 Task: Search one way flight ticket for 3 adults, 3 children in business from Norfolk: Norfolk International Airport to Laramie: Laramie Regional Airport on 8-3-2023. Number of bags: 1 checked bag. Price is upto 94000. Outbound departure time preference is 11:15.
Action: Mouse moved to (356, 138)
Screenshot: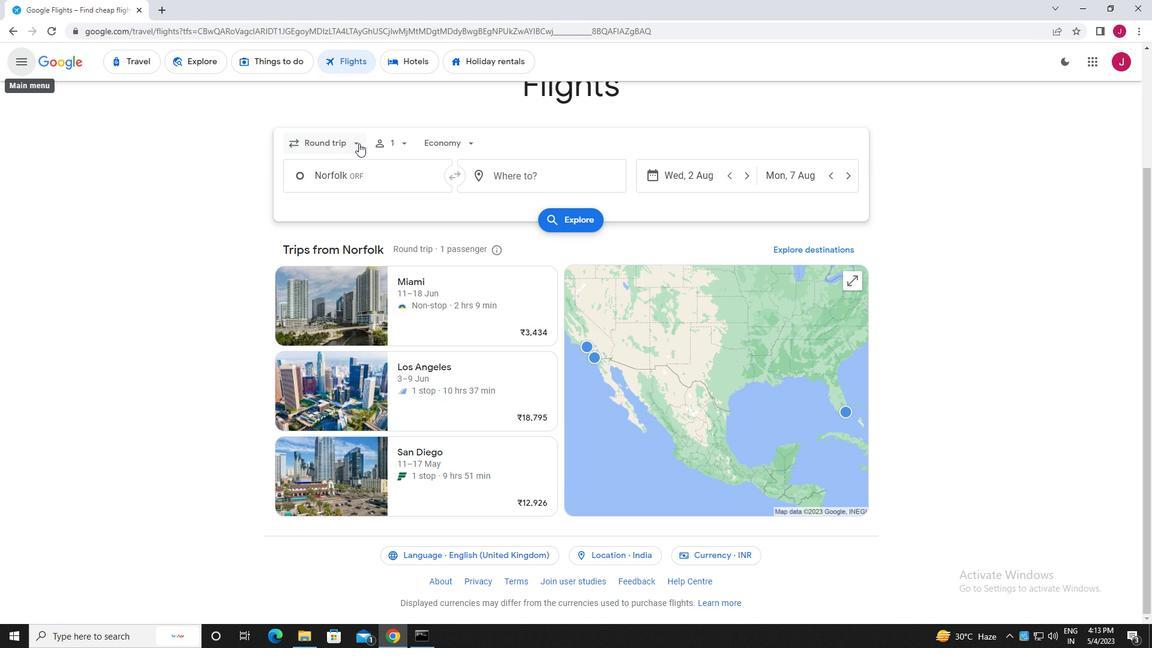 
Action: Mouse pressed left at (356, 138)
Screenshot: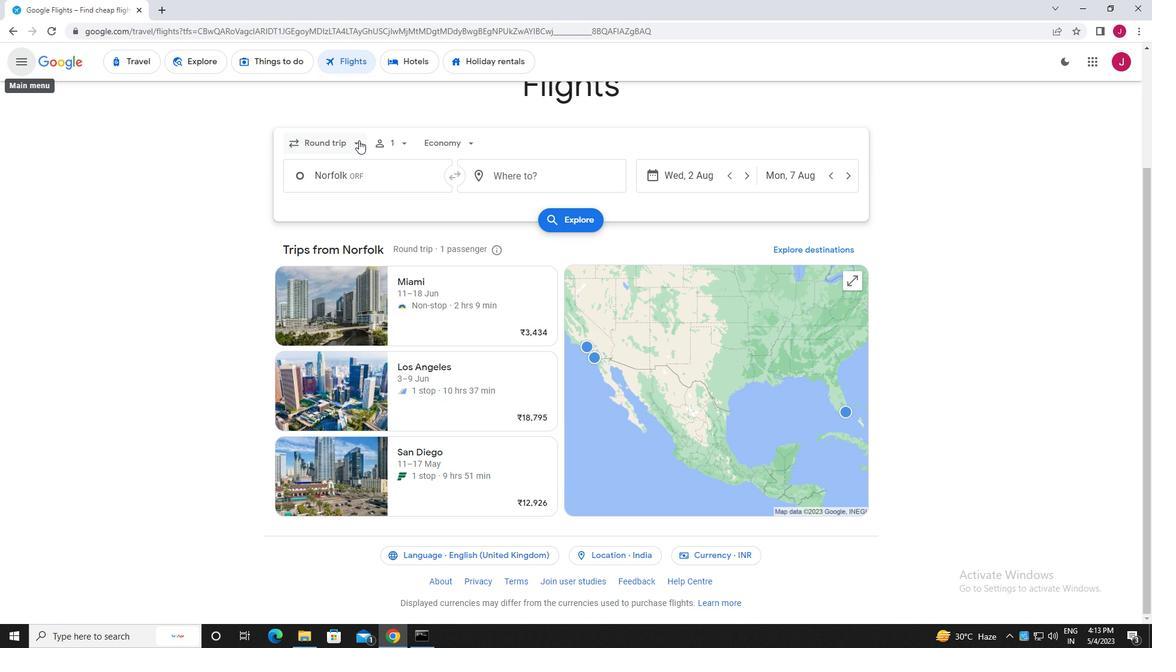 
Action: Mouse moved to (343, 196)
Screenshot: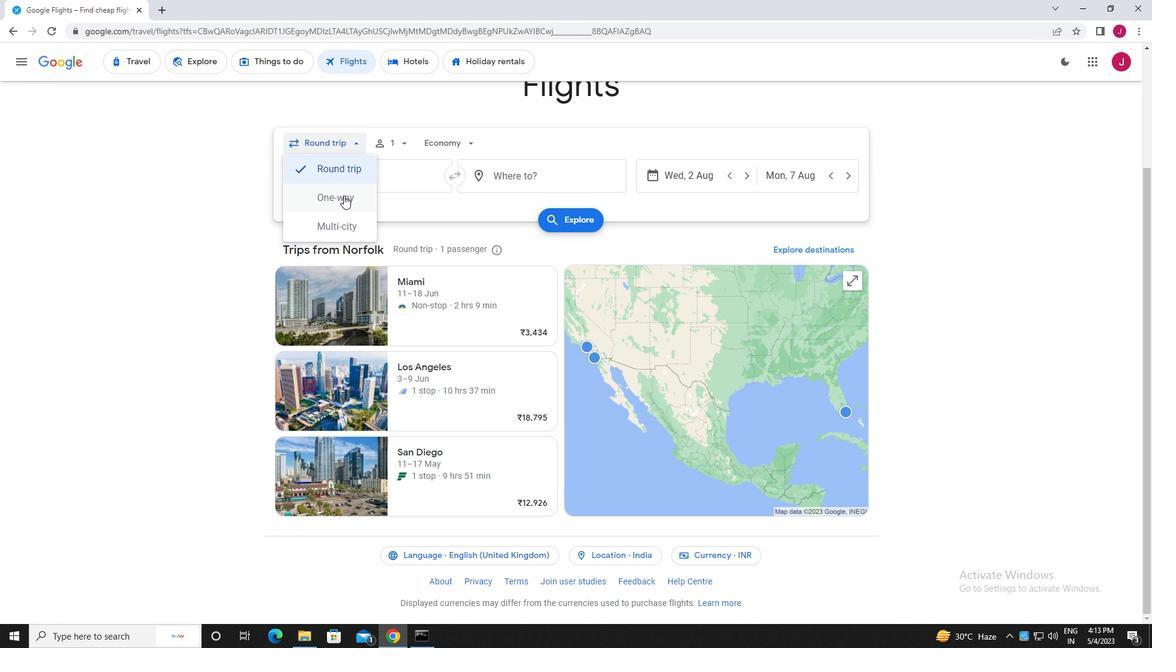 
Action: Mouse pressed left at (343, 196)
Screenshot: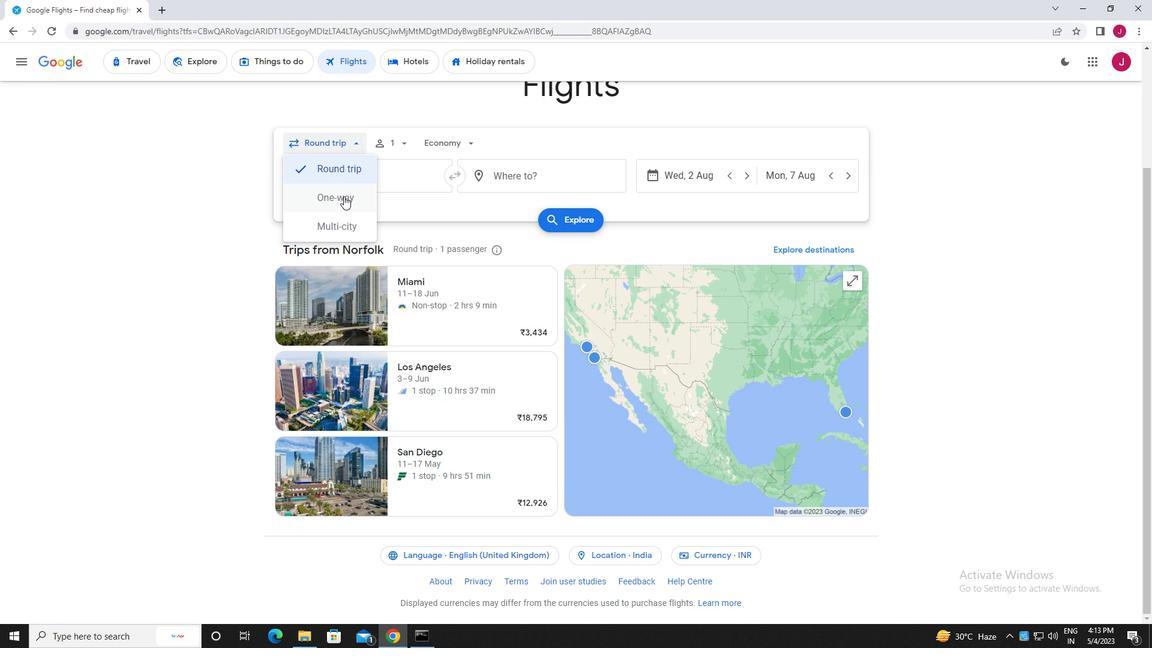
Action: Mouse moved to (396, 141)
Screenshot: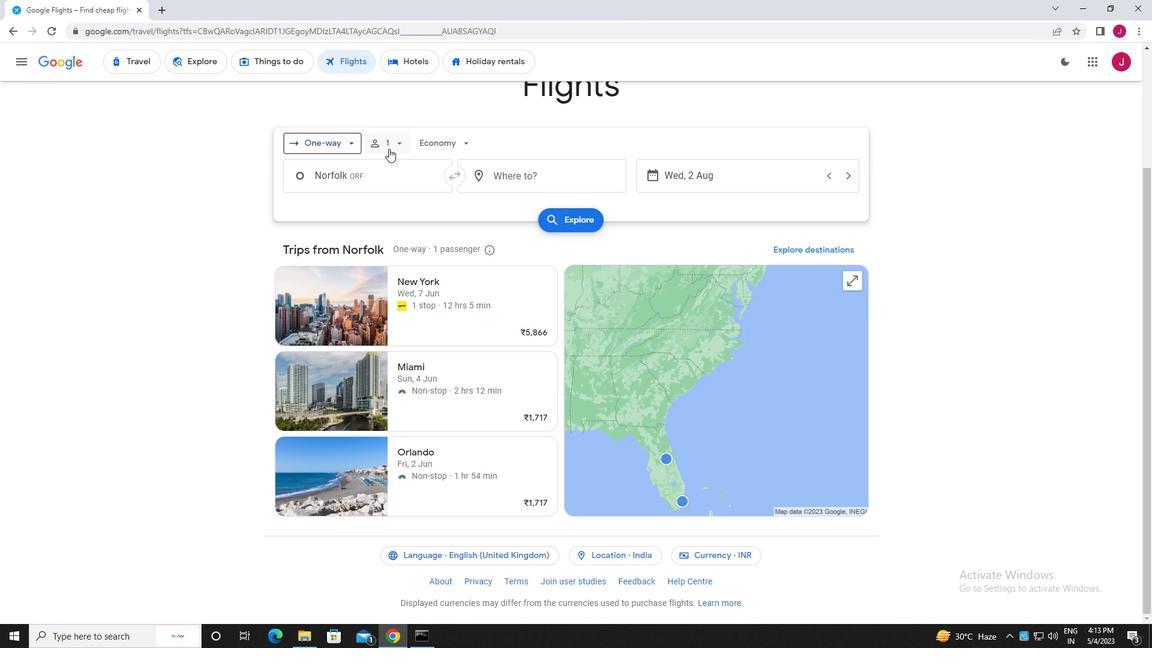 
Action: Mouse pressed left at (396, 141)
Screenshot: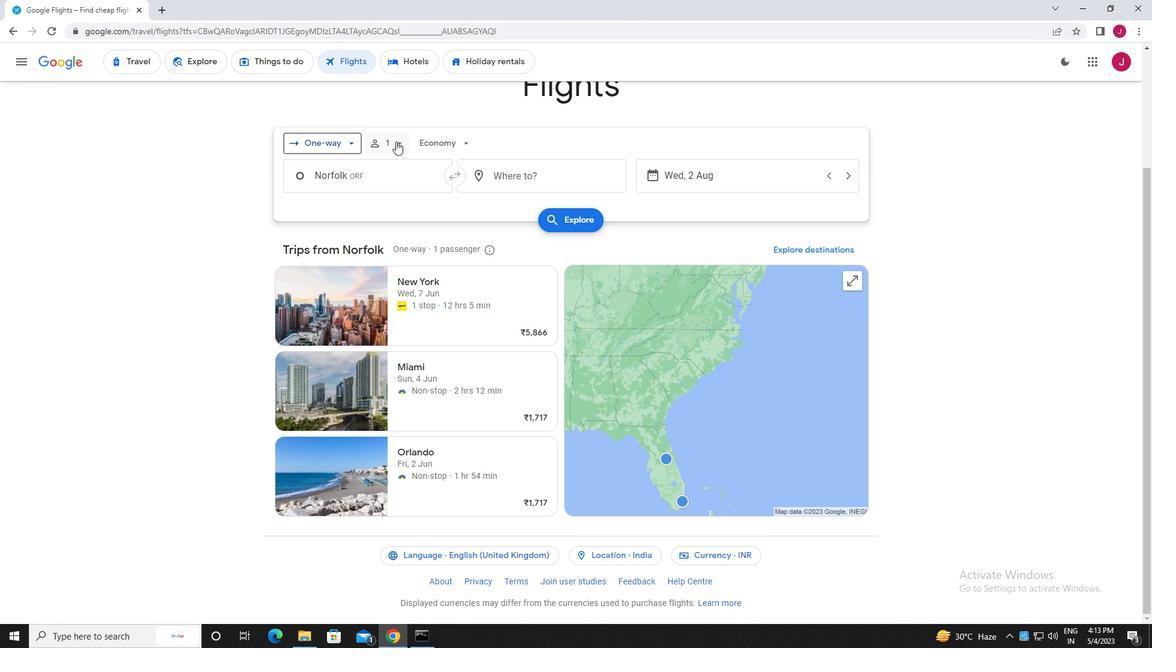 
Action: Mouse moved to (493, 179)
Screenshot: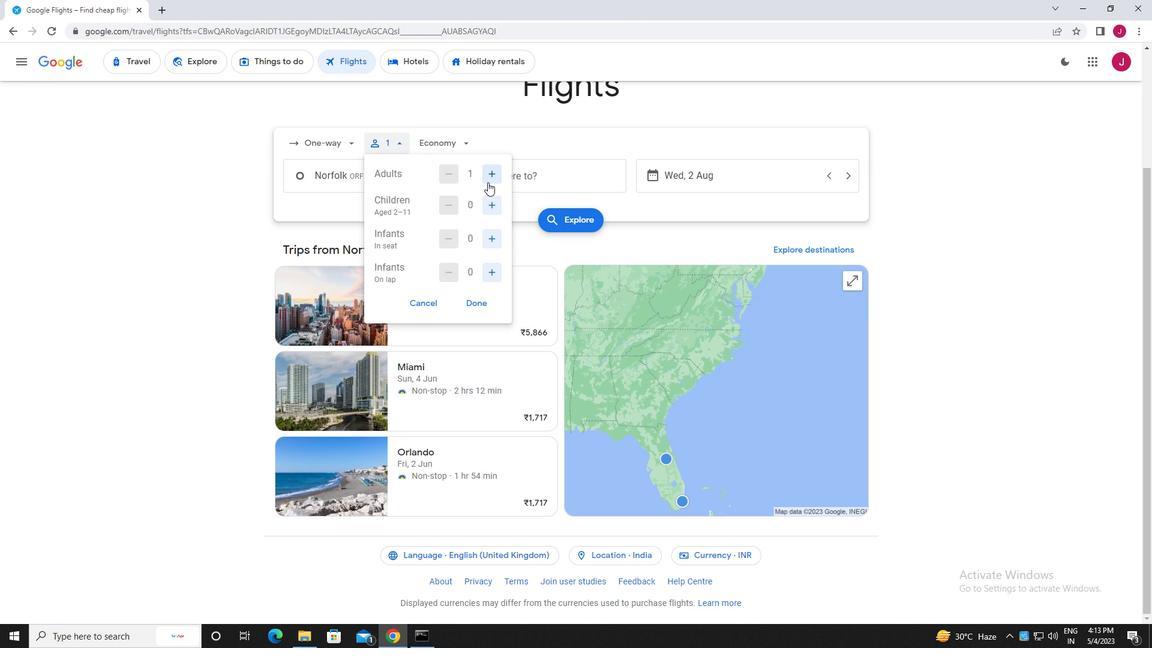 
Action: Mouse pressed left at (493, 179)
Screenshot: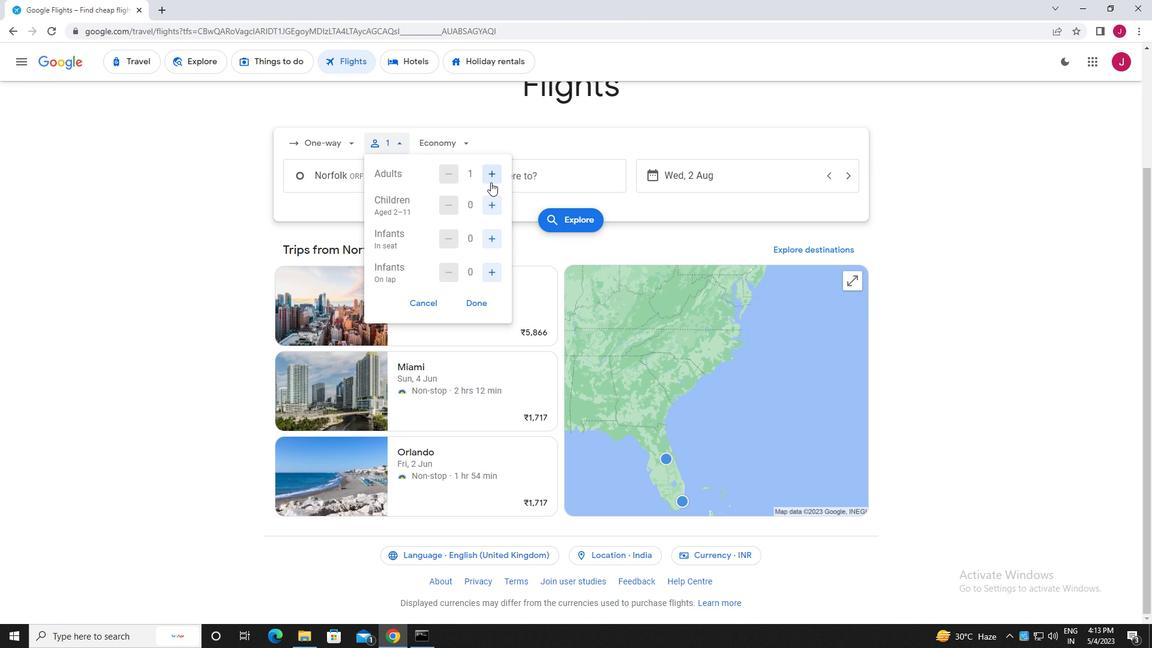 
Action: Mouse pressed left at (493, 179)
Screenshot: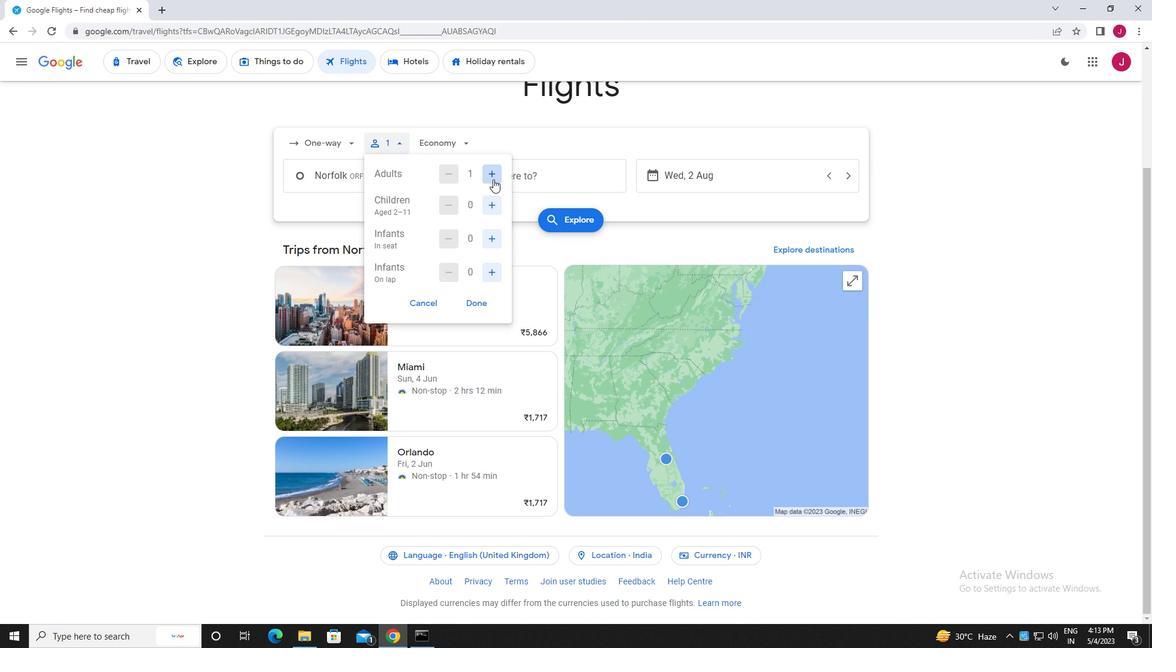
Action: Mouse moved to (495, 205)
Screenshot: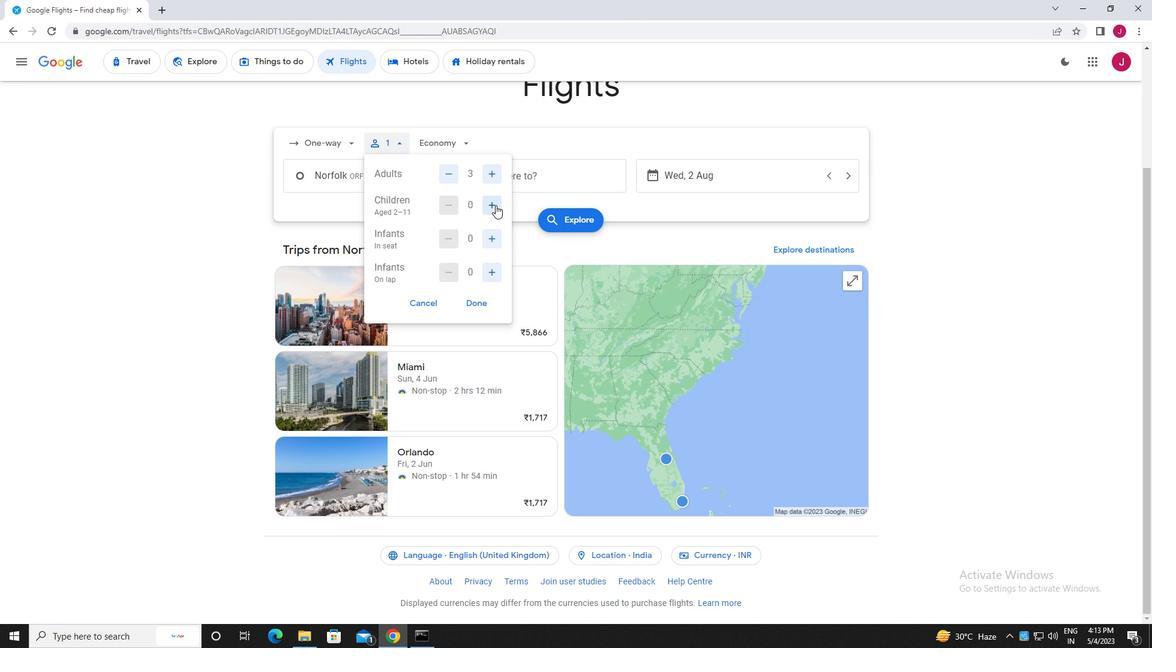 
Action: Mouse pressed left at (495, 205)
Screenshot: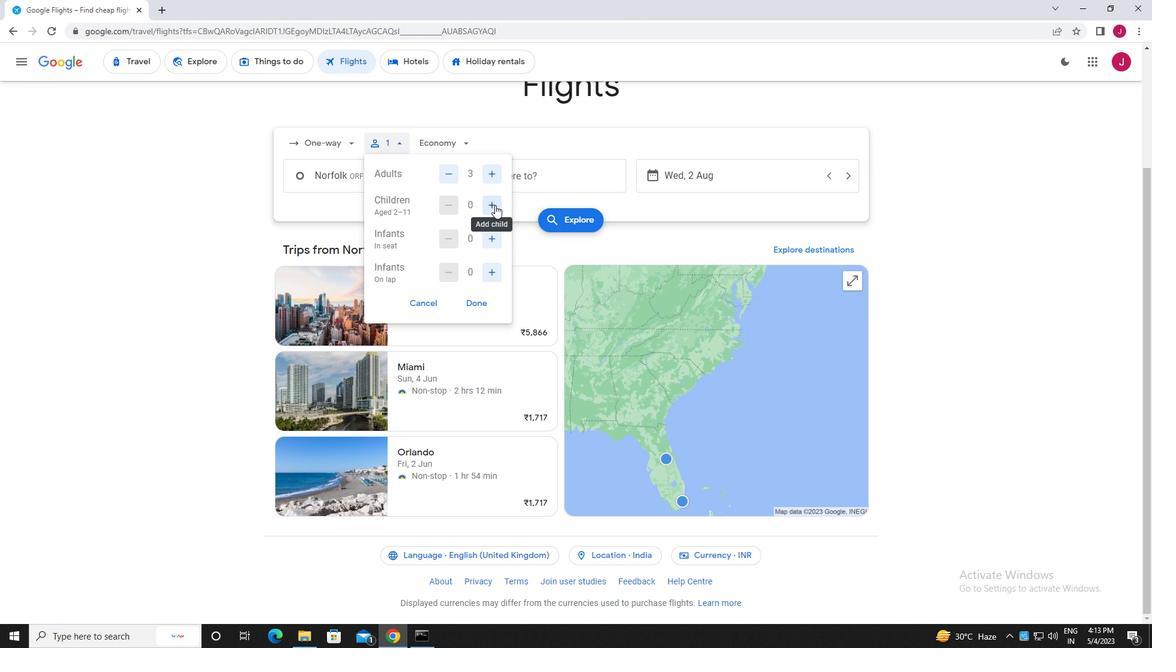 
Action: Mouse pressed left at (495, 205)
Screenshot: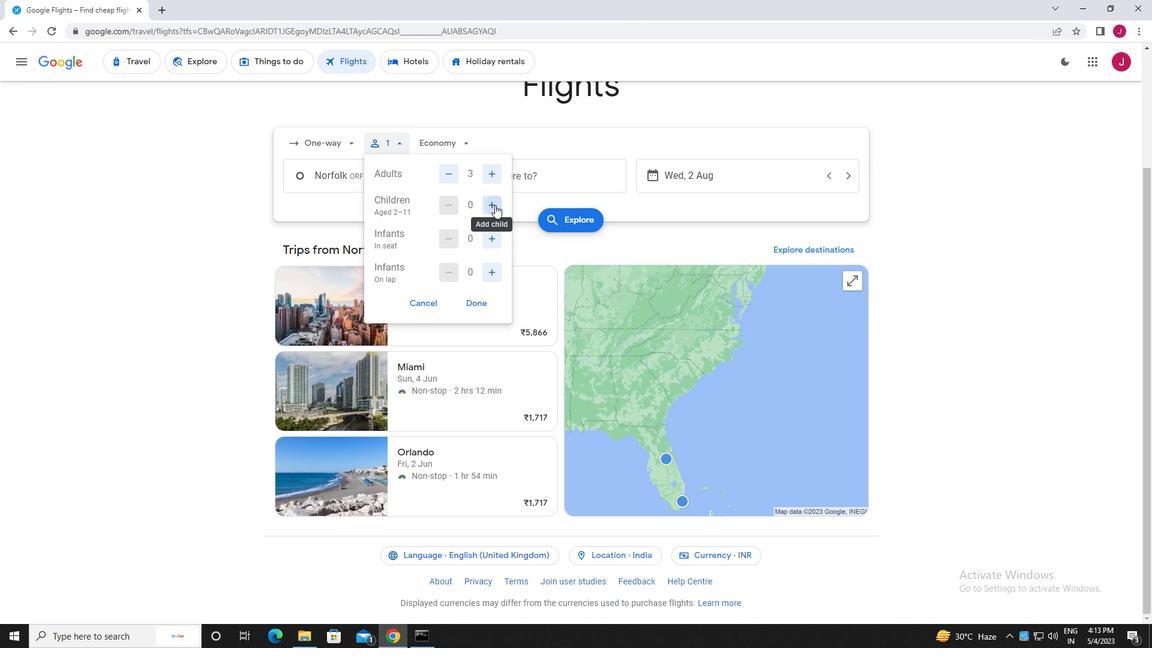 
Action: Mouse pressed left at (495, 205)
Screenshot: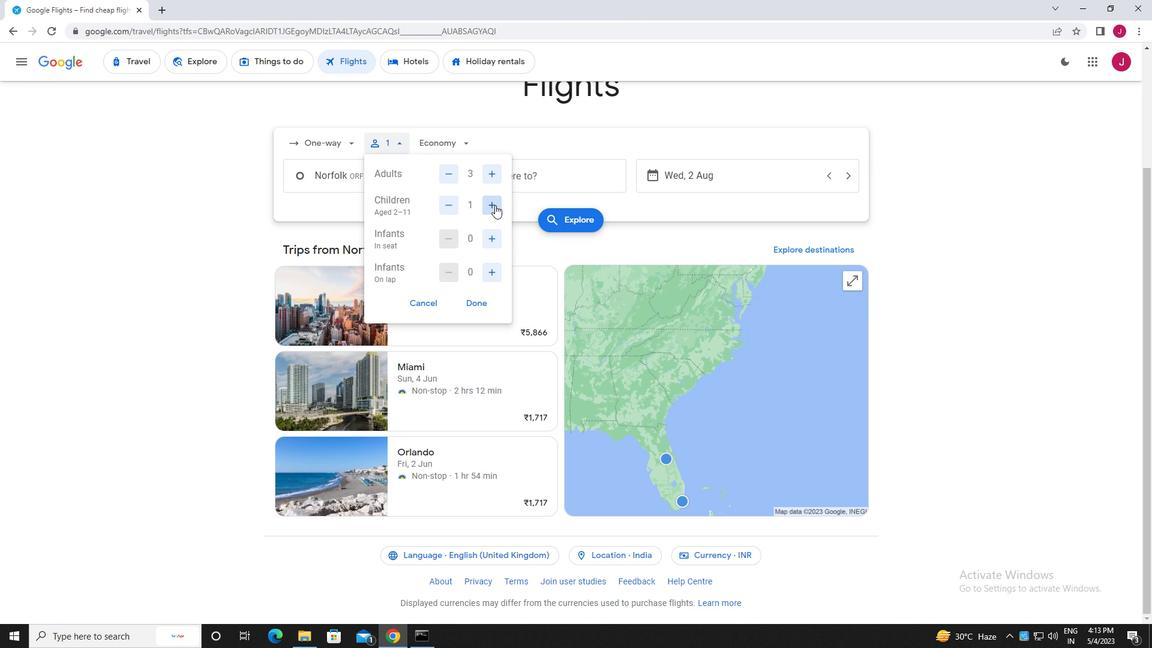 
Action: Mouse moved to (480, 303)
Screenshot: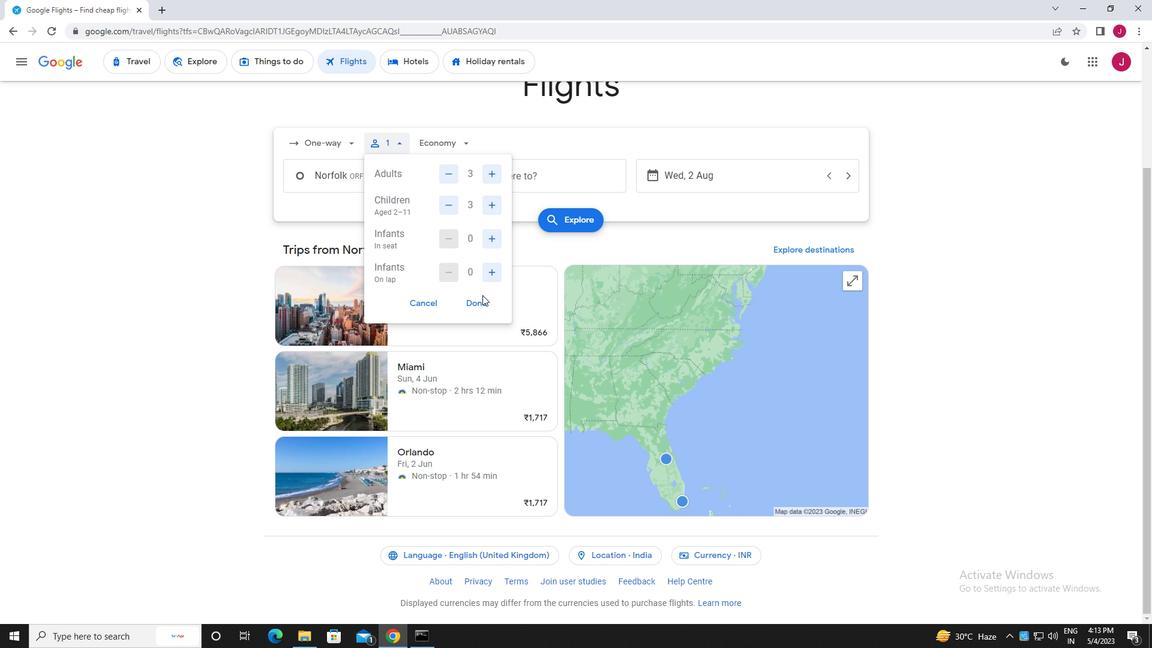 
Action: Mouse pressed left at (480, 303)
Screenshot: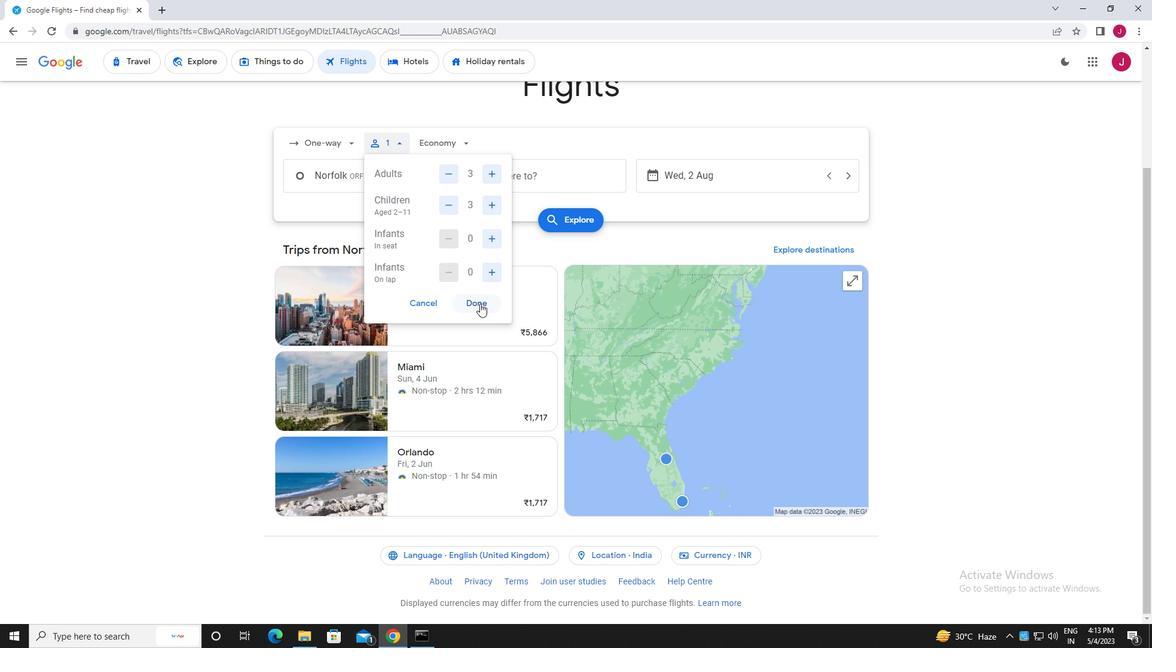 
Action: Mouse moved to (447, 146)
Screenshot: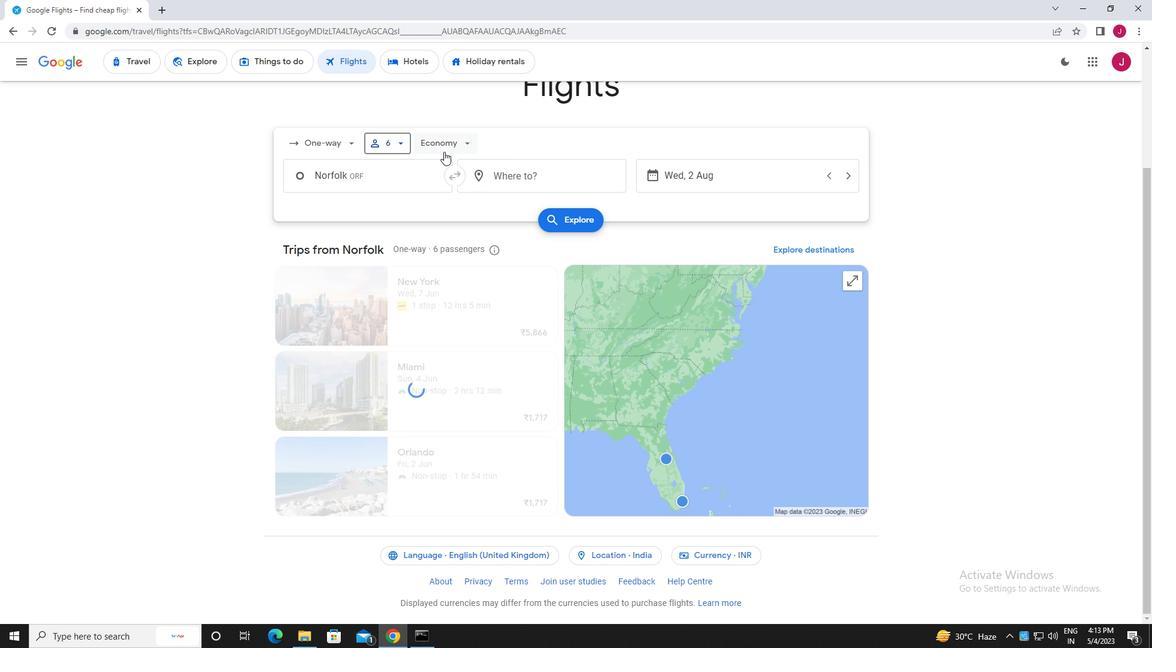 
Action: Mouse pressed left at (447, 146)
Screenshot: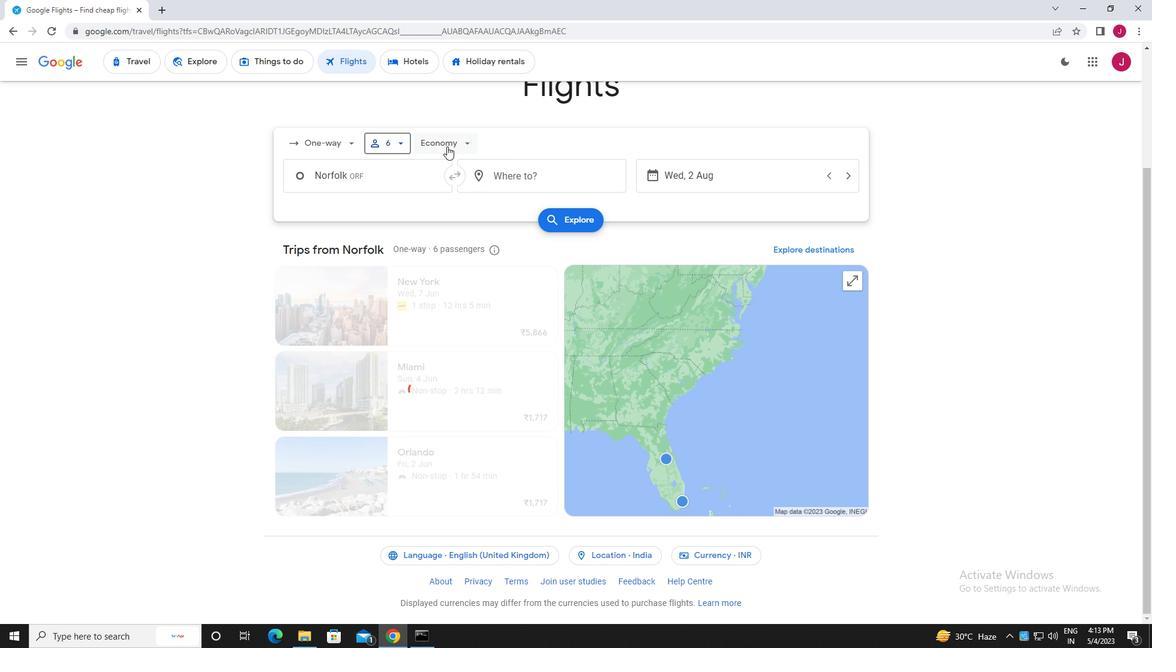 
Action: Mouse moved to (468, 227)
Screenshot: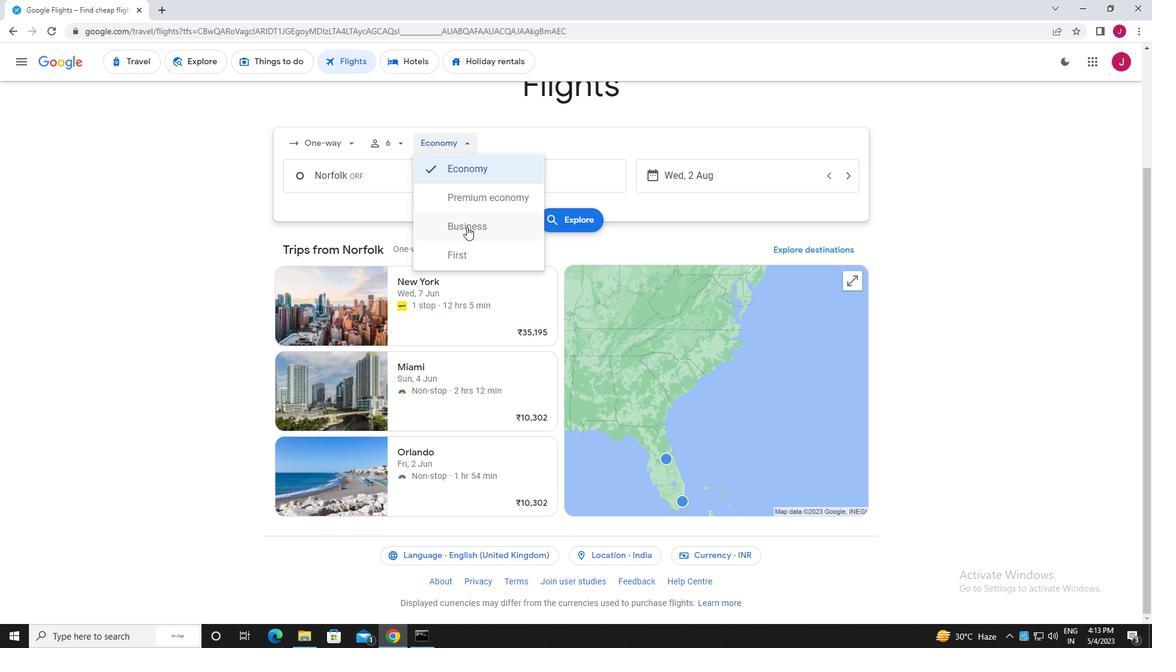 
Action: Mouse pressed left at (468, 227)
Screenshot: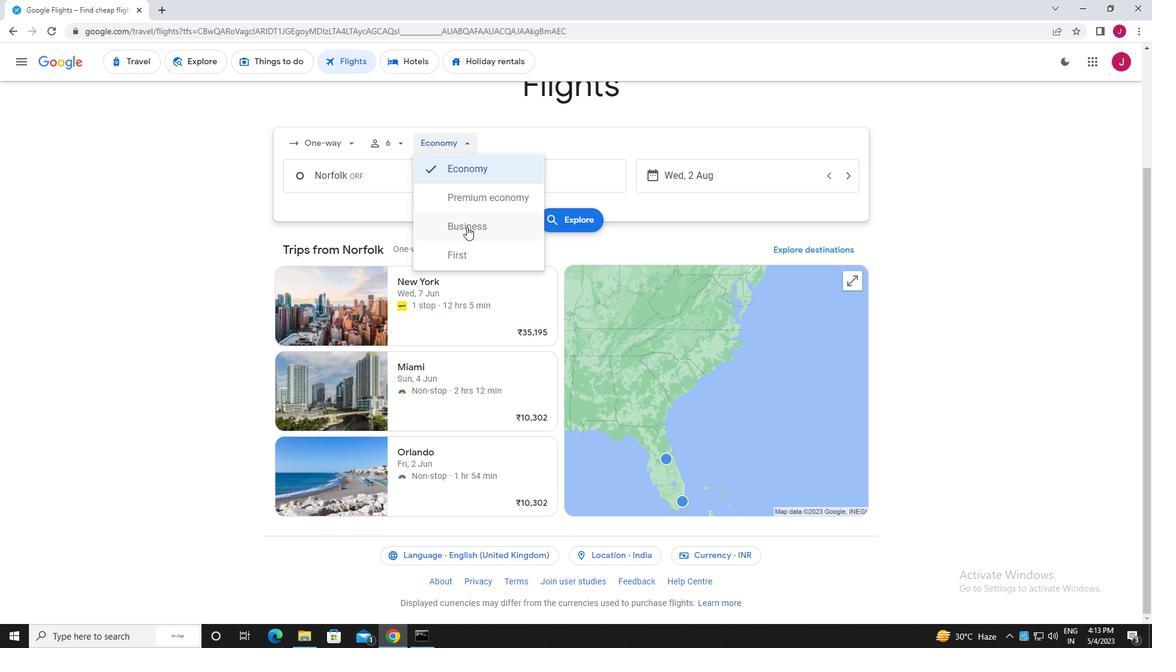 
Action: Mouse moved to (360, 174)
Screenshot: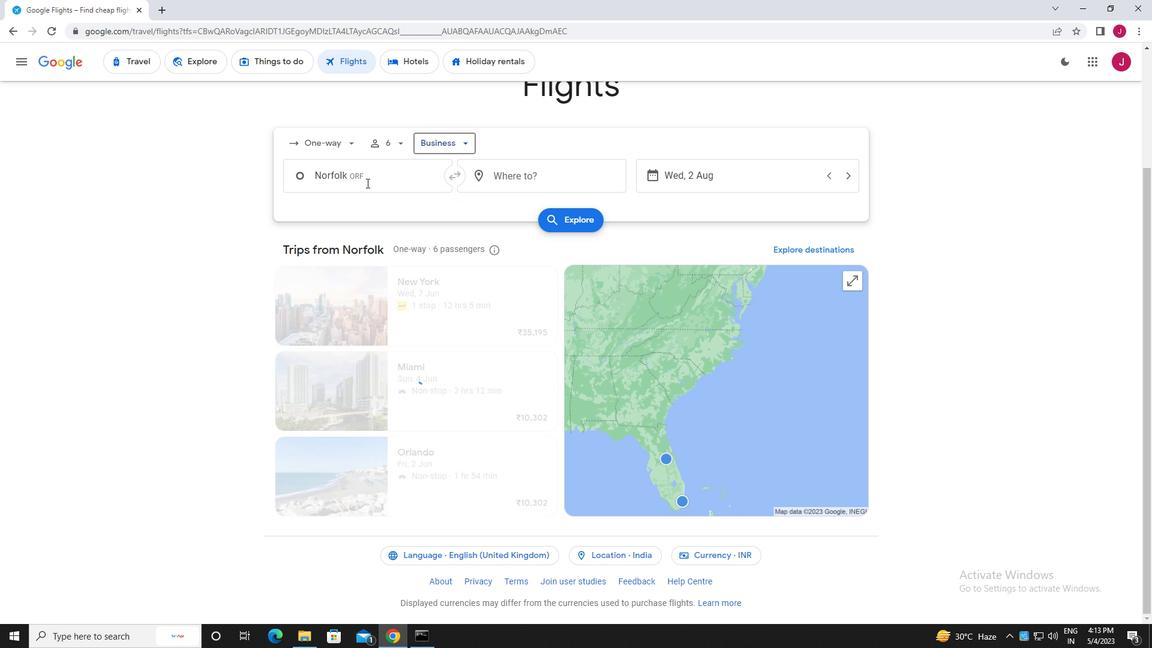 
Action: Mouse pressed left at (360, 174)
Screenshot: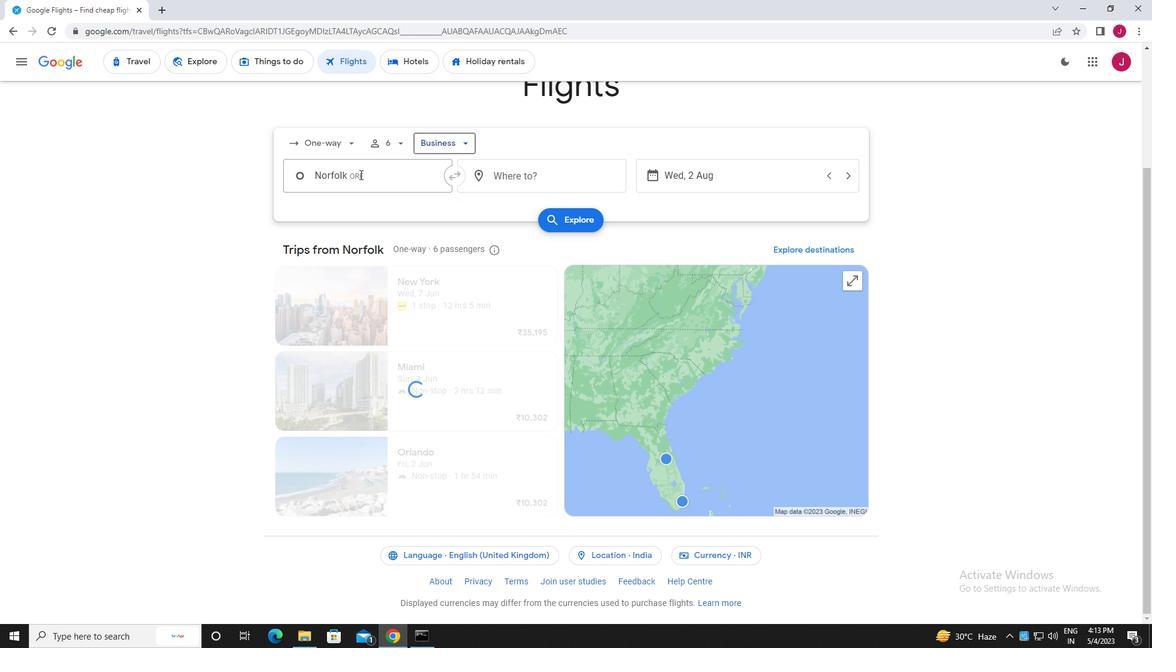 
Action: Mouse moved to (360, 174)
Screenshot: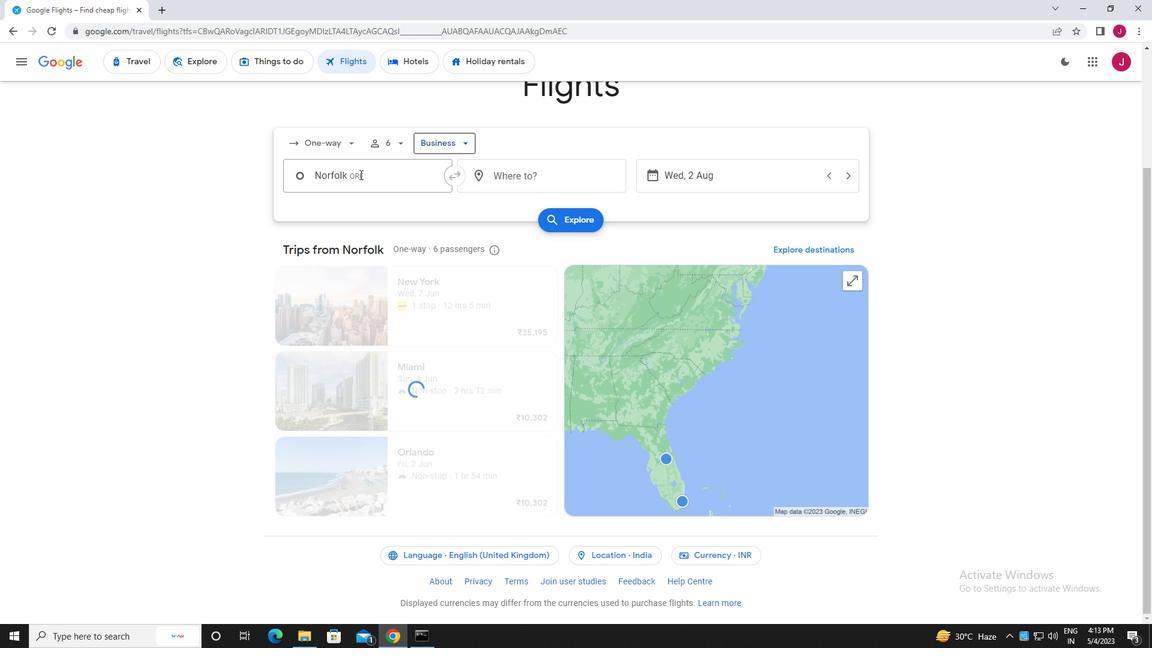 
Action: Key pressed norfolk
Screenshot: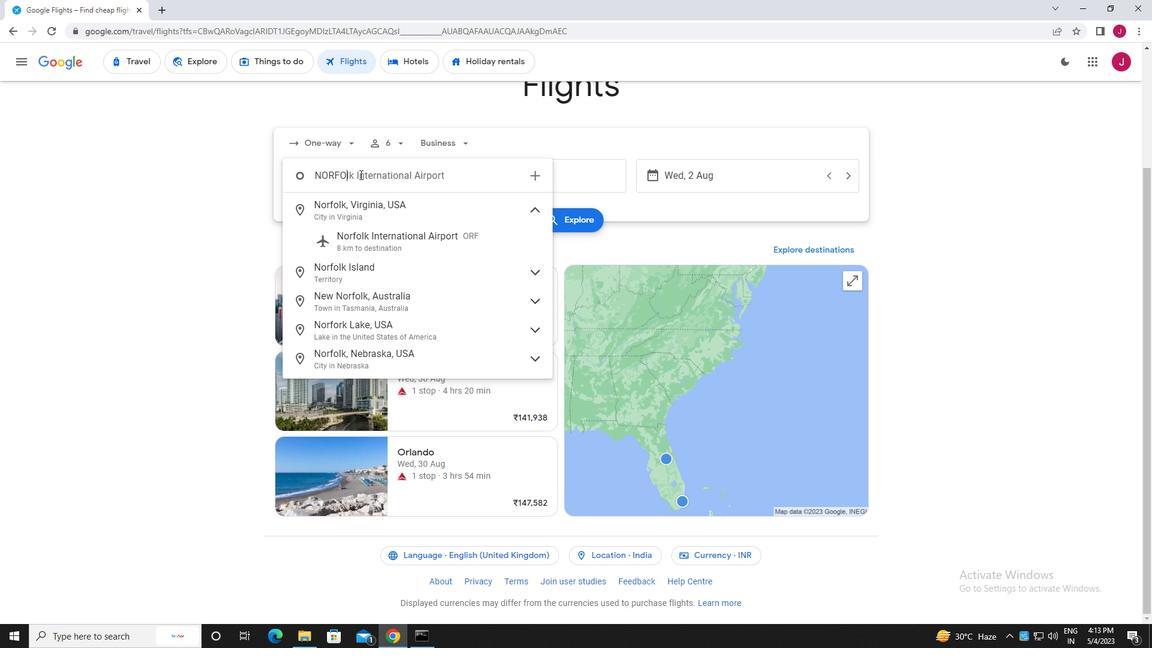
Action: Mouse moved to (394, 241)
Screenshot: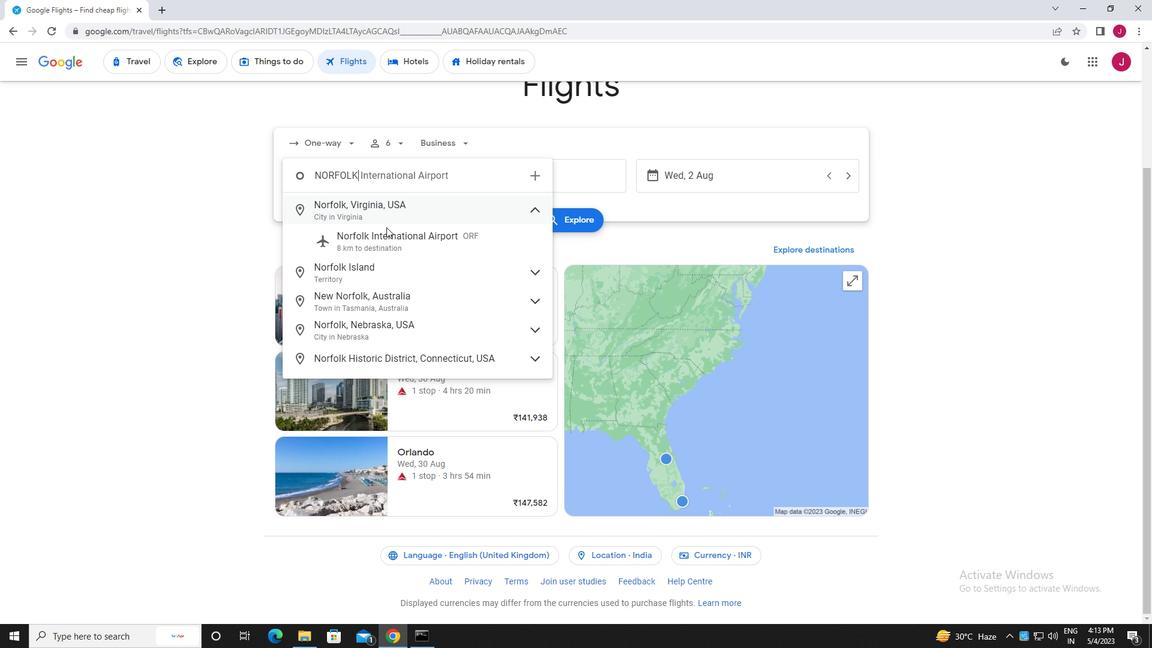 
Action: Mouse pressed left at (394, 241)
Screenshot: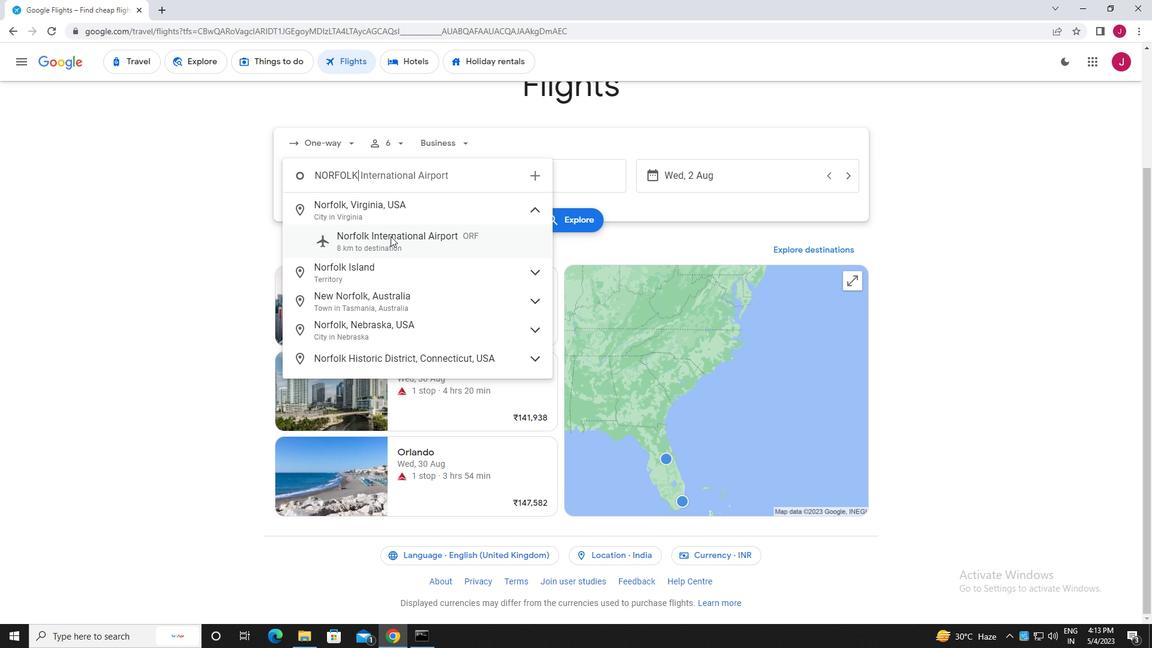 
Action: Mouse moved to (584, 177)
Screenshot: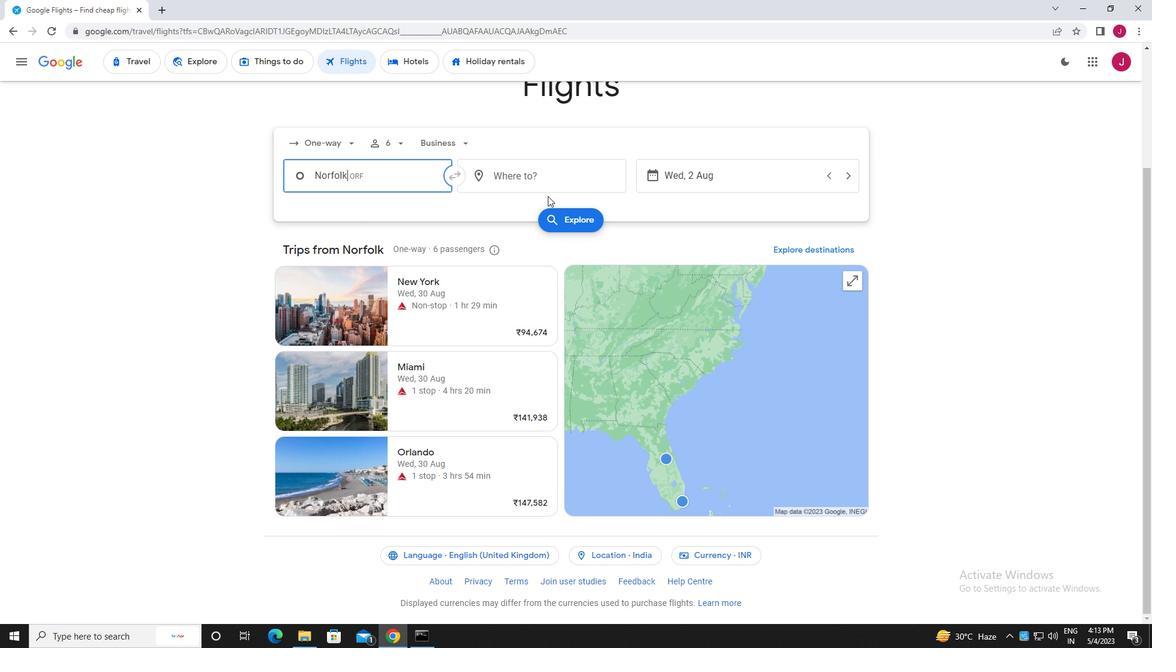 
Action: Mouse pressed left at (584, 177)
Screenshot: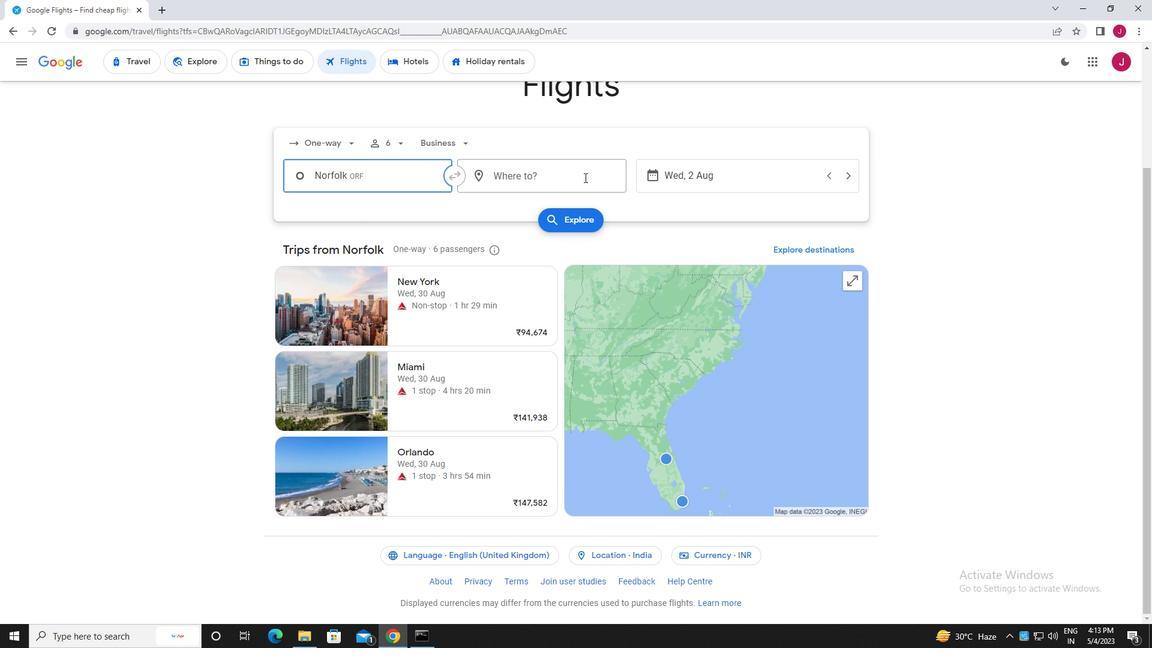 
Action: Mouse moved to (581, 177)
Screenshot: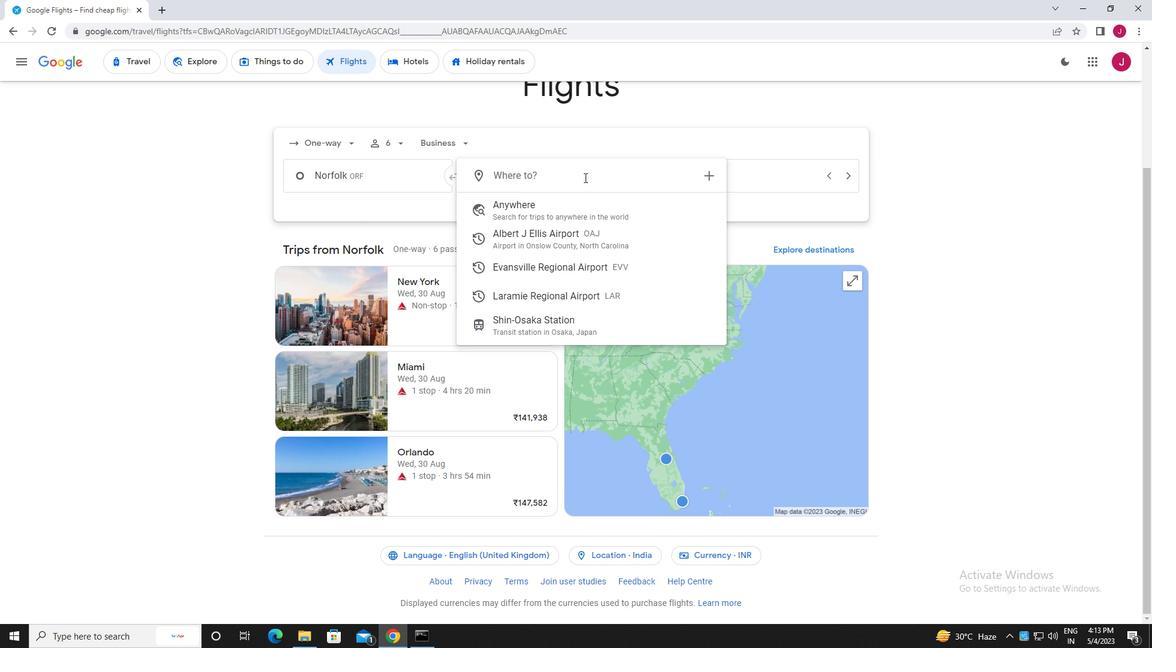 
Action: Key pressed laram
Screenshot: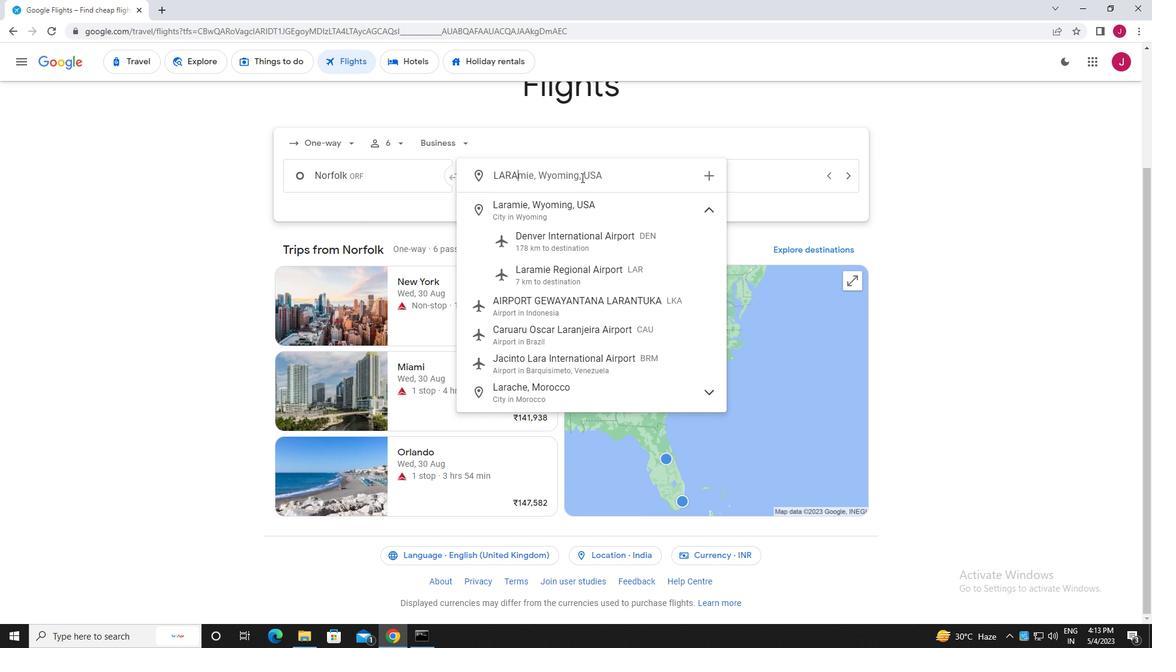 
Action: Mouse moved to (598, 271)
Screenshot: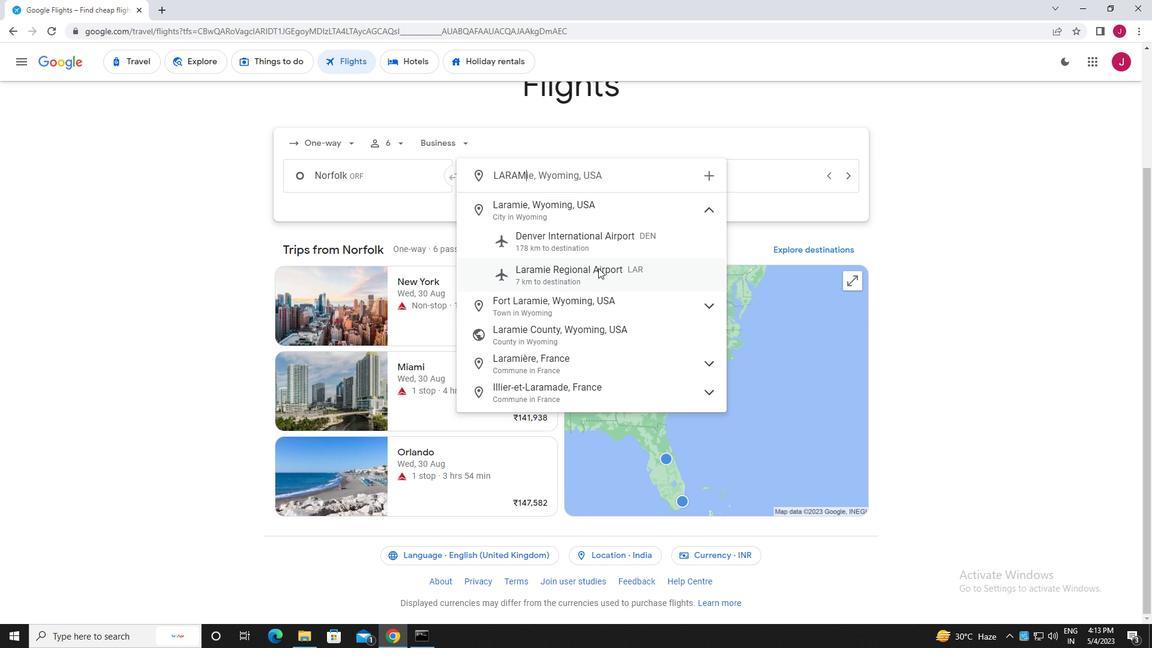 
Action: Mouse pressed left at (598, 271)
Screenshot: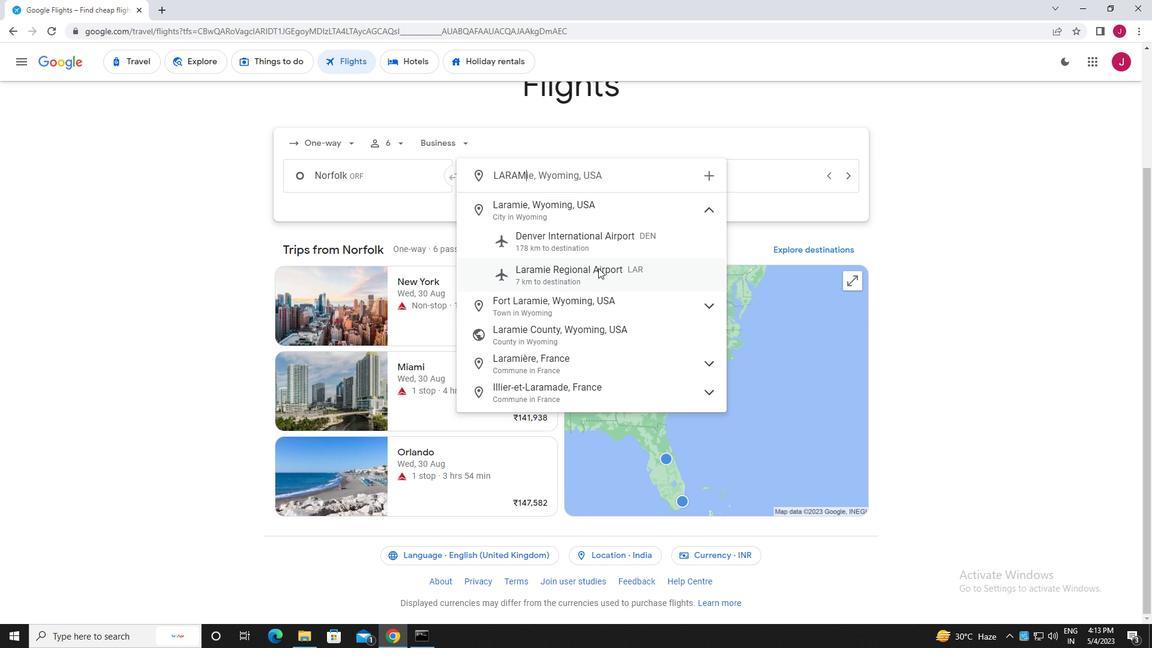 
Action: Mouse moved to (704, 180)
Screenshot: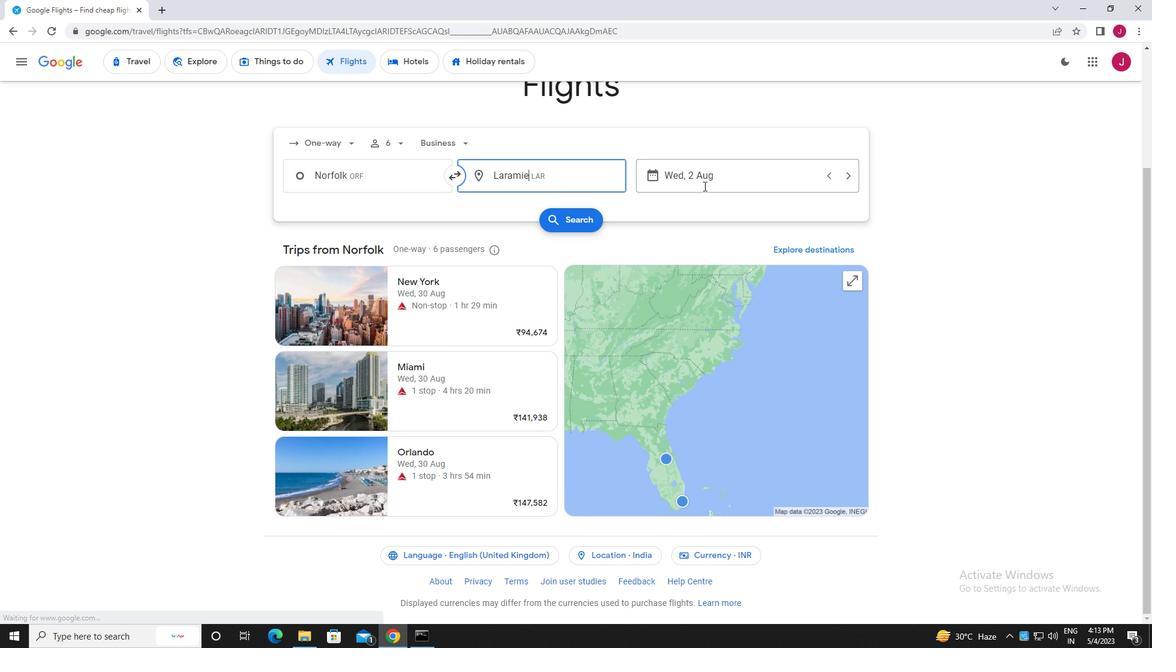
Action: Mouse pressed left at (704, 180)
Screenshot: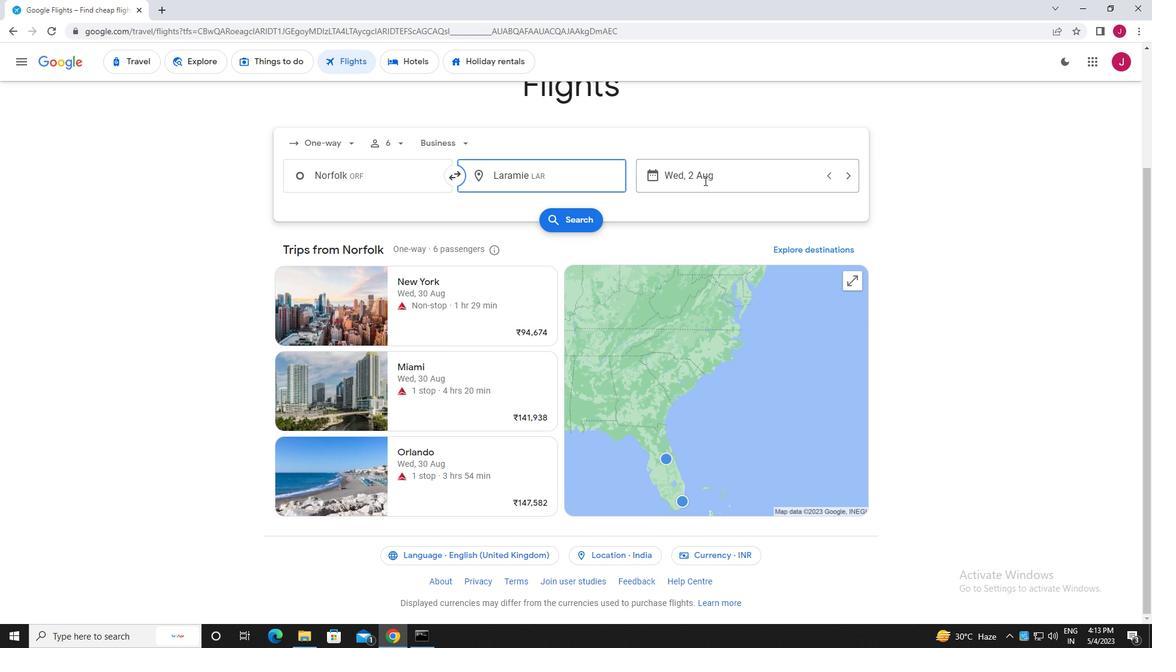 
Action: Mouse moved to (558, 267)
Screenshot: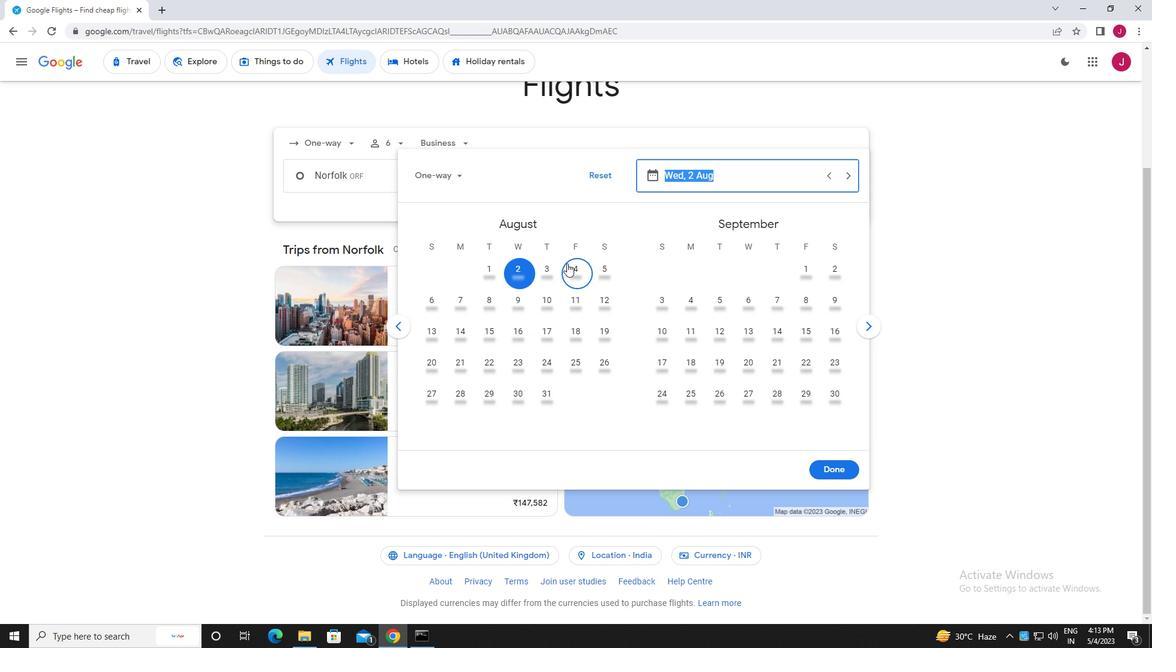 
Action: Mouse pressed left at (558, 267)
Screenshot: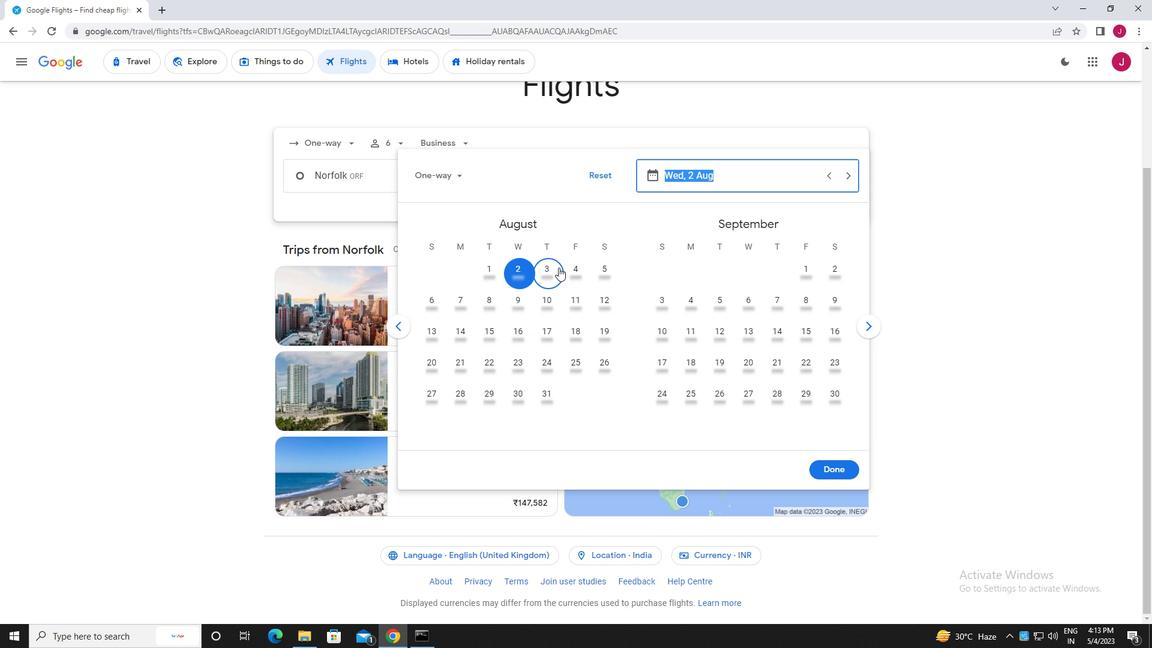 
Action: Mouse moved to (830, 472)
Screenshot: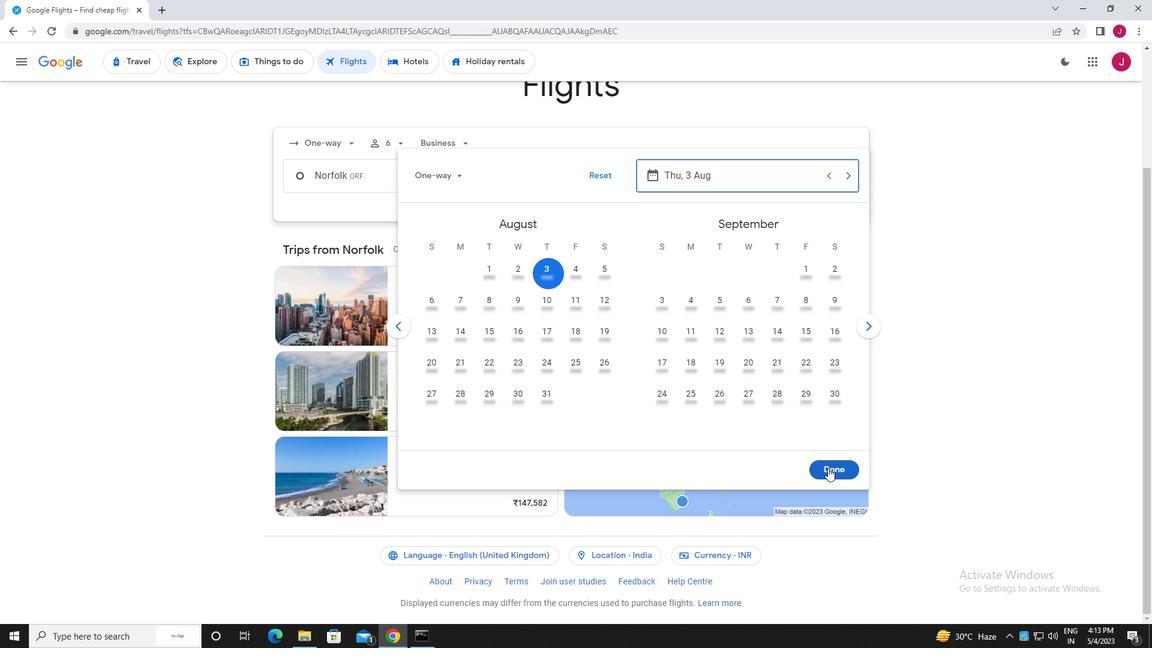 
Action: Mouse pressed left at (830, 472)
Screenshot: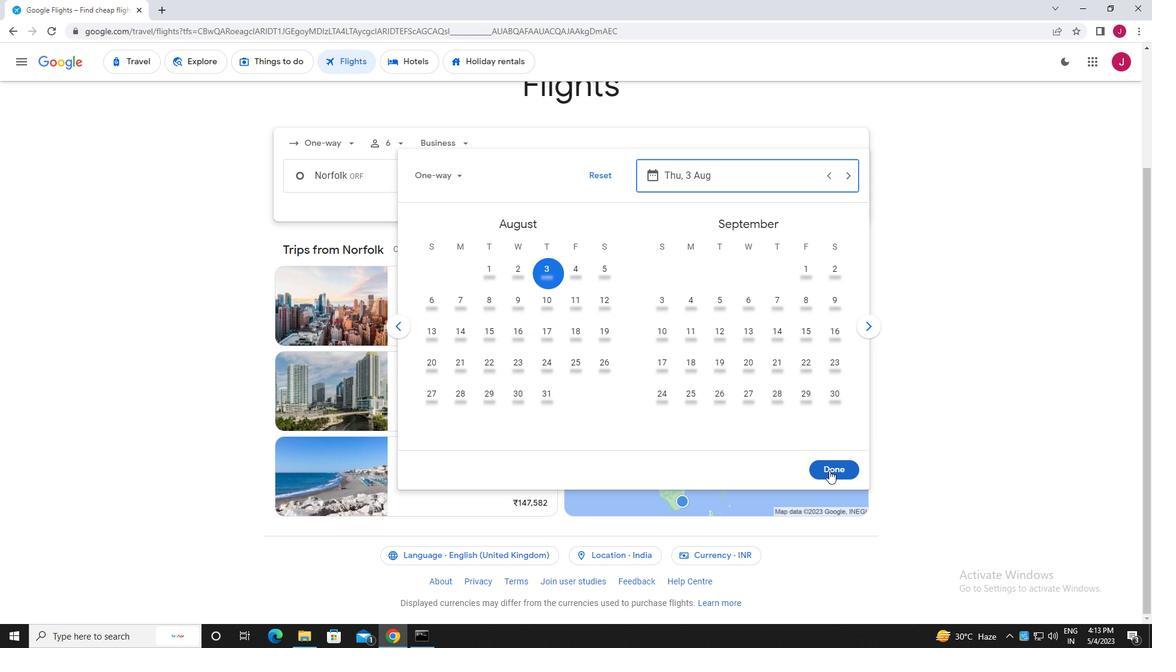 
Action: Mouse moved to (569, 222)
Screenshot: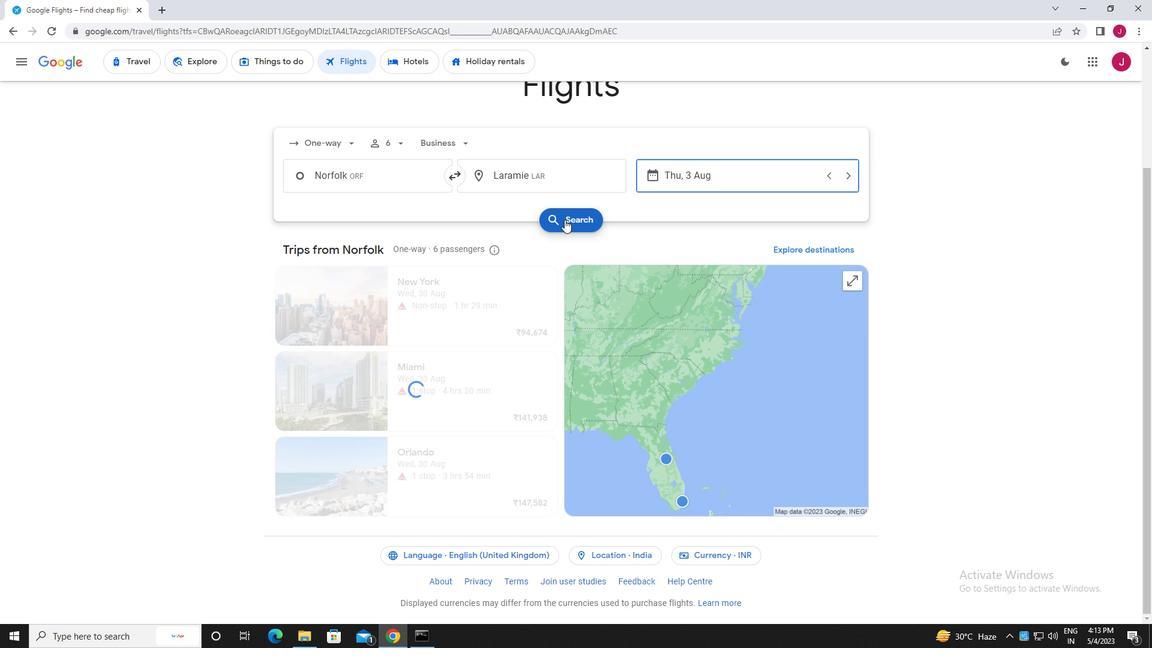 
Action: Mouse pressed left at (569, 222)
Screenshot: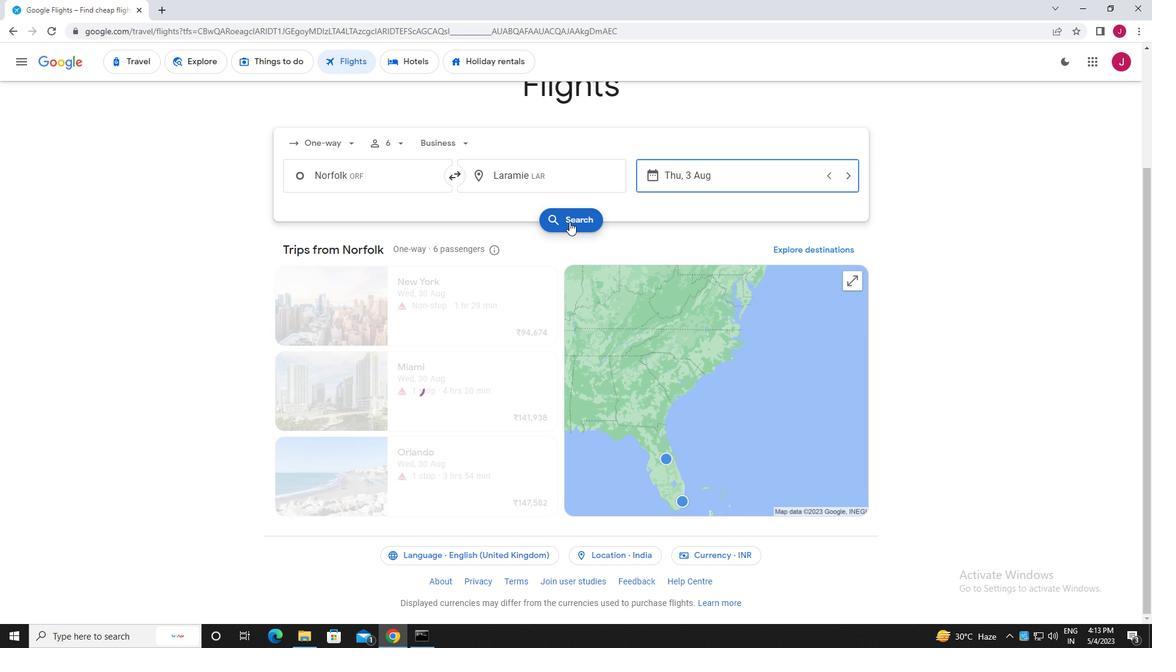 
Action: Mouse moved to (310, 170)
Screenshot: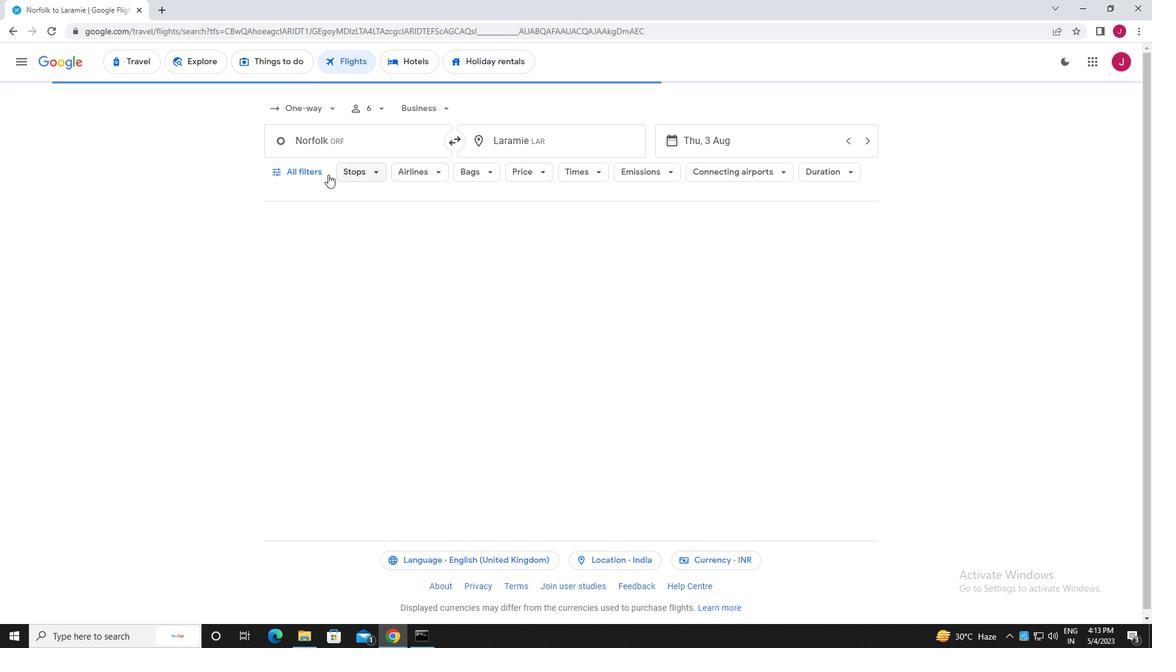 
Action: Mouse pressed left at (310, 170)
Screenshot: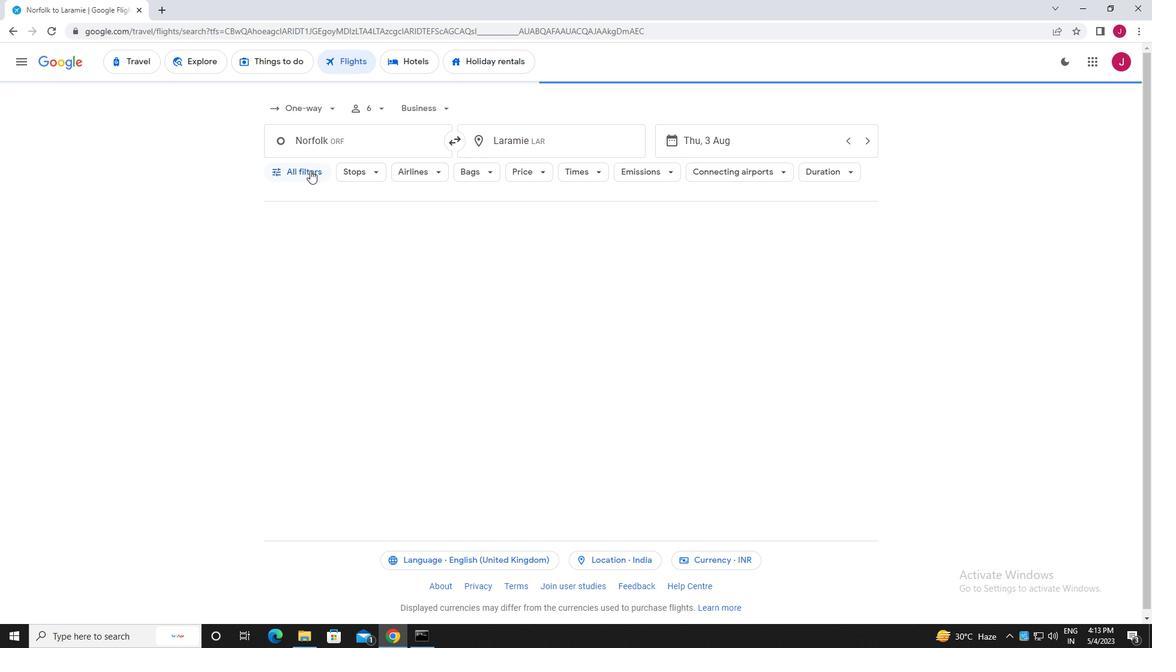 
Action: Mouse moved to (348, 216)
Screenshot: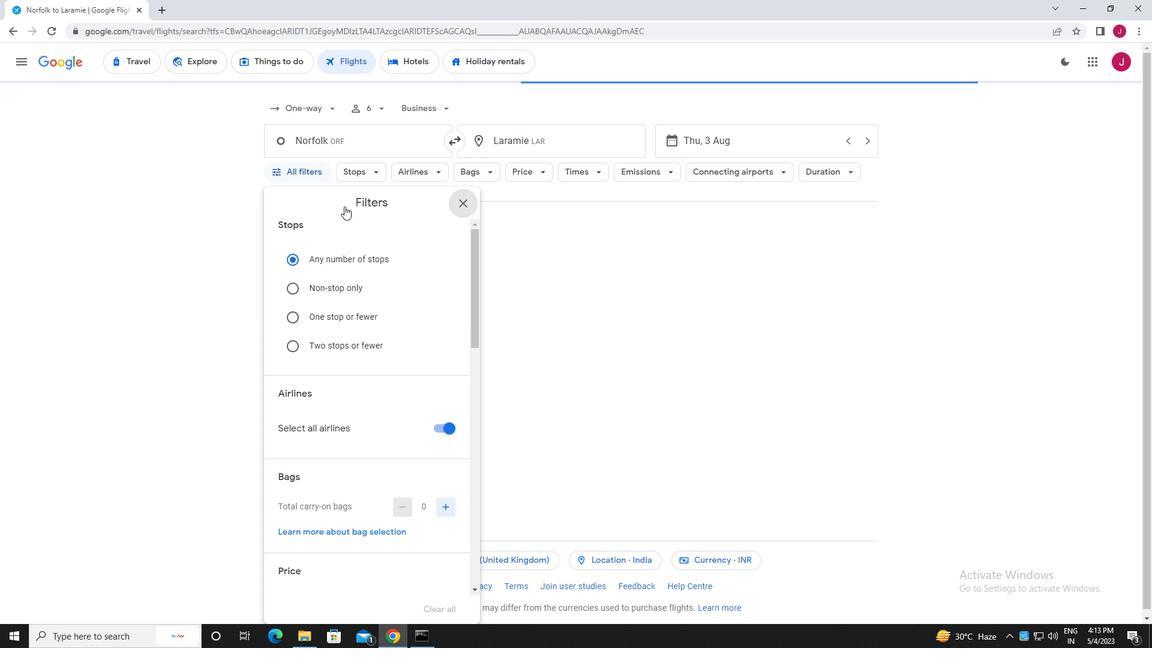 
Action: Mouse scrolled (348, 216) with delta (0, 0)
Screenshot: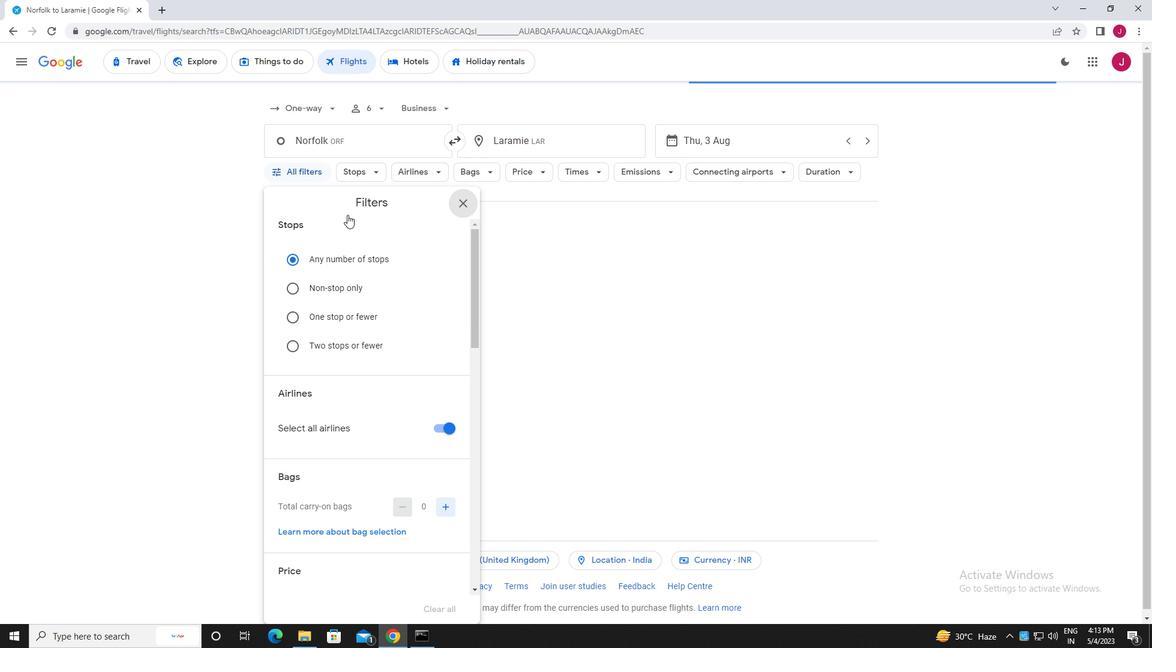 
Action: Mouse scrolled (348, 216) with delta (0, 0)
Screenshot: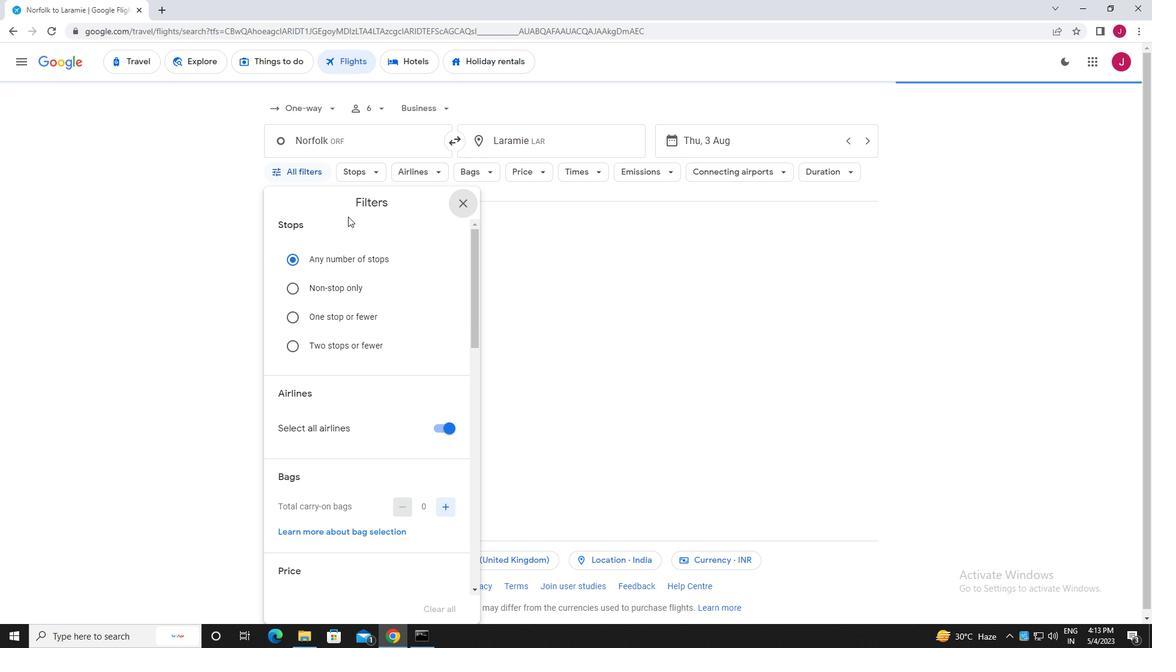 
Action: Mouse scrolled (348, 216) with delta (0, 0)
Screenshot: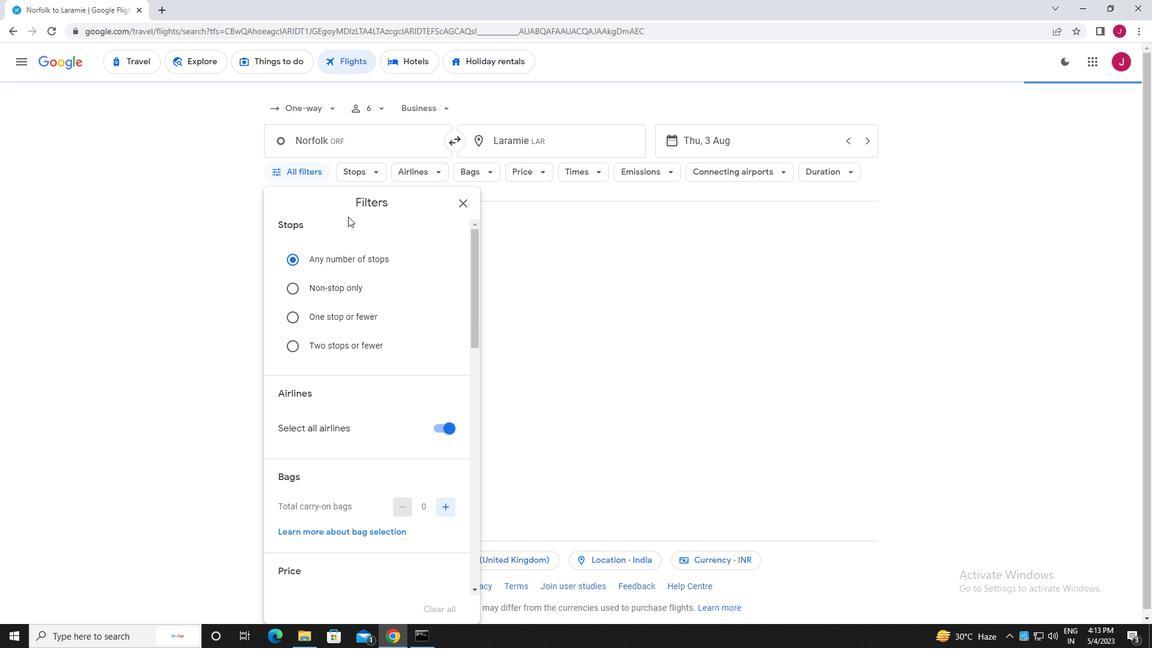 
Action: Mouse moved to (360, 216)
Screenshot: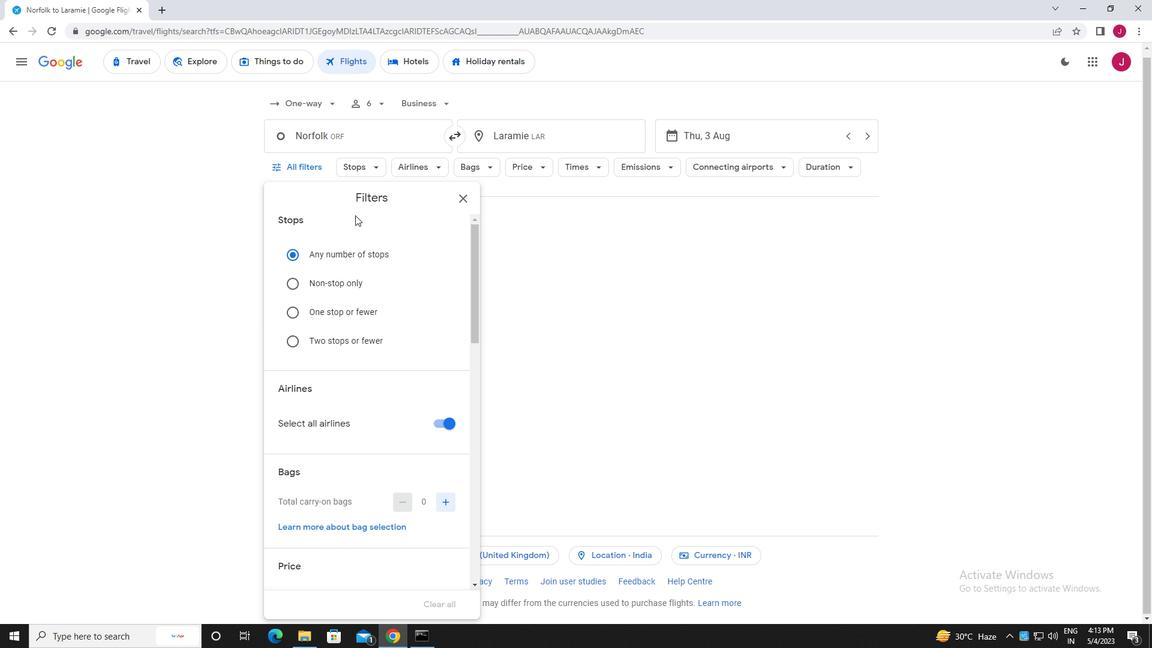 
Action: Mouse scrolled (360, 215) with delta (0, 0)
Screenshot: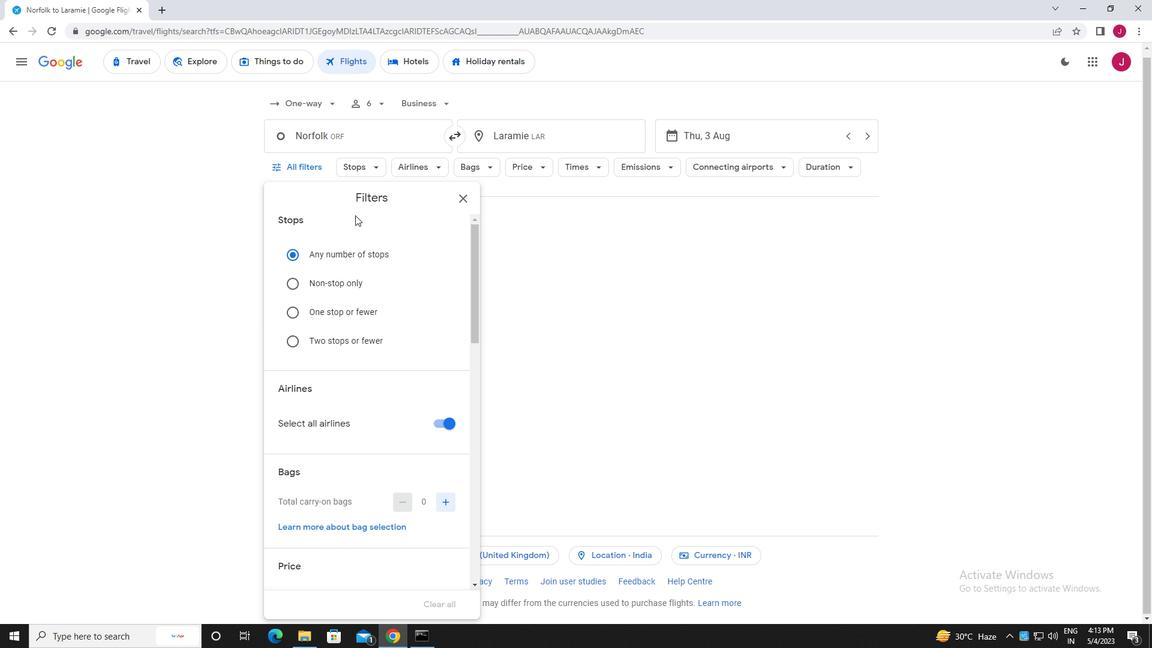 
Action: Mouse moved to (360, 216)
Screenshot: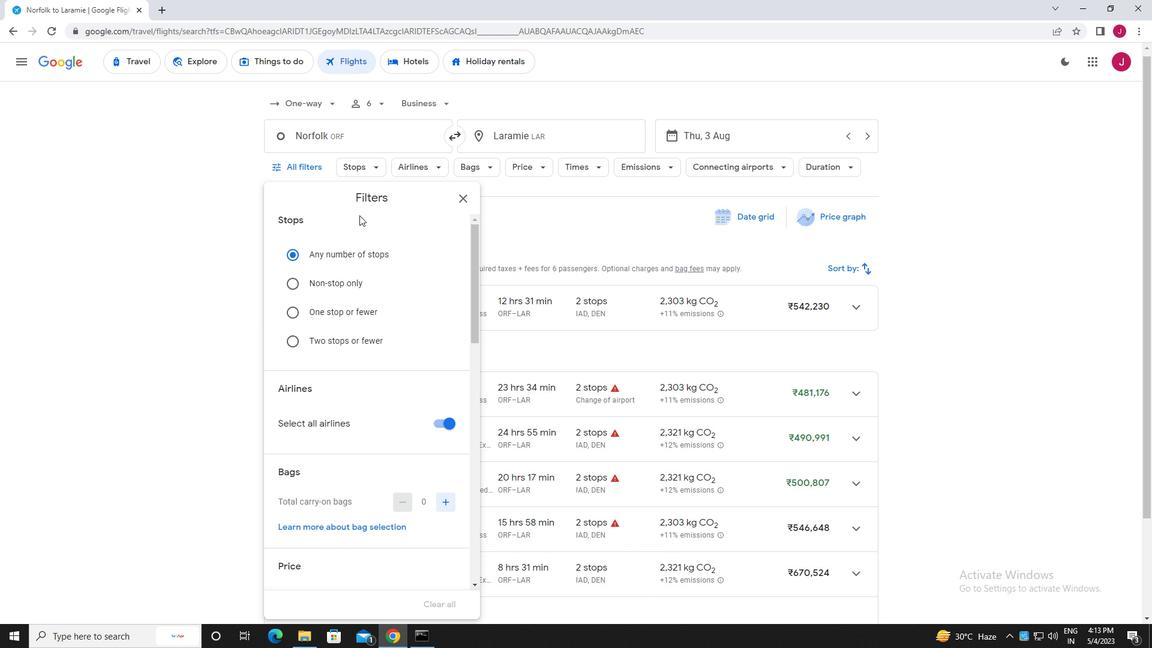 
Action: Mouse scrolled (360, 215) with delta (0, 0)
Screenshot: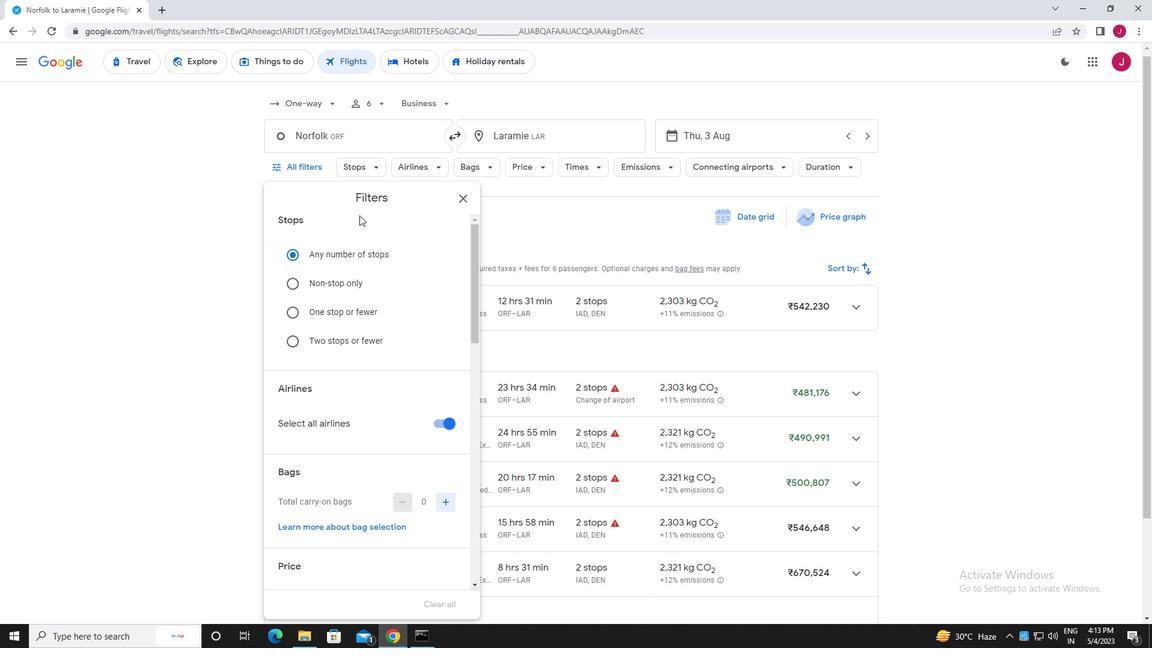 
Action: Mouse moved to (367, 219)
Screenshot: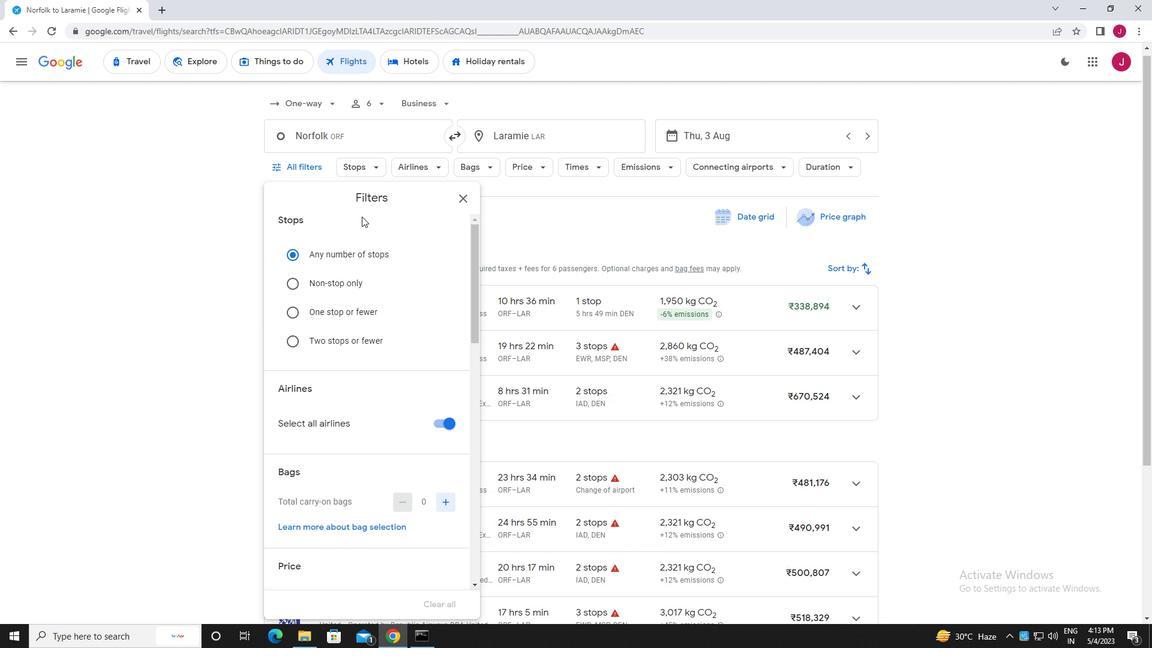 
Action: Mouse scrolled (367, 218) with delta (0, 0)
Screenshot: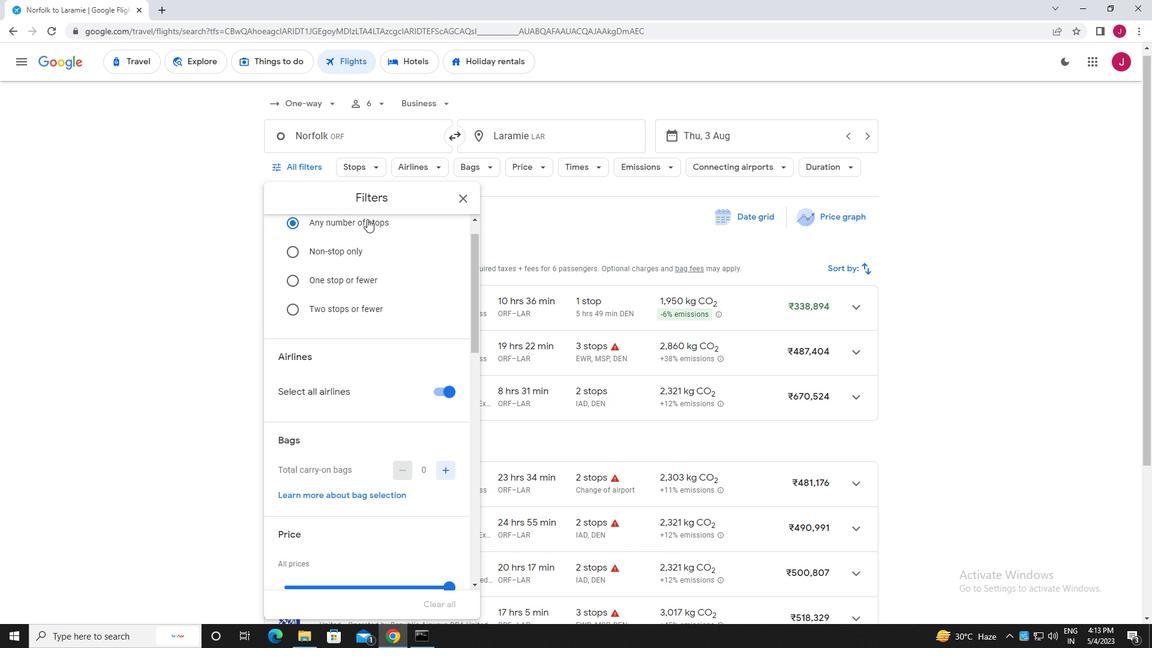 
Action: Mouse scrolled (367, 218) with delta (0, 0)
Screenshot: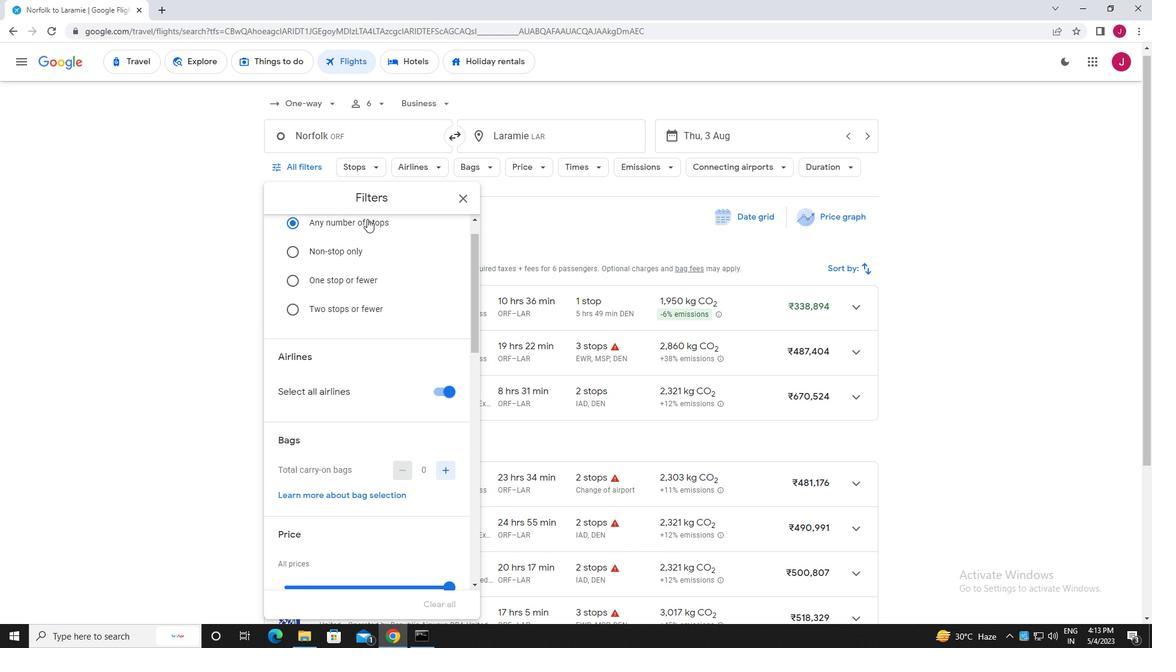 
Action: Mouse moved to (438, 235)
Screenshot: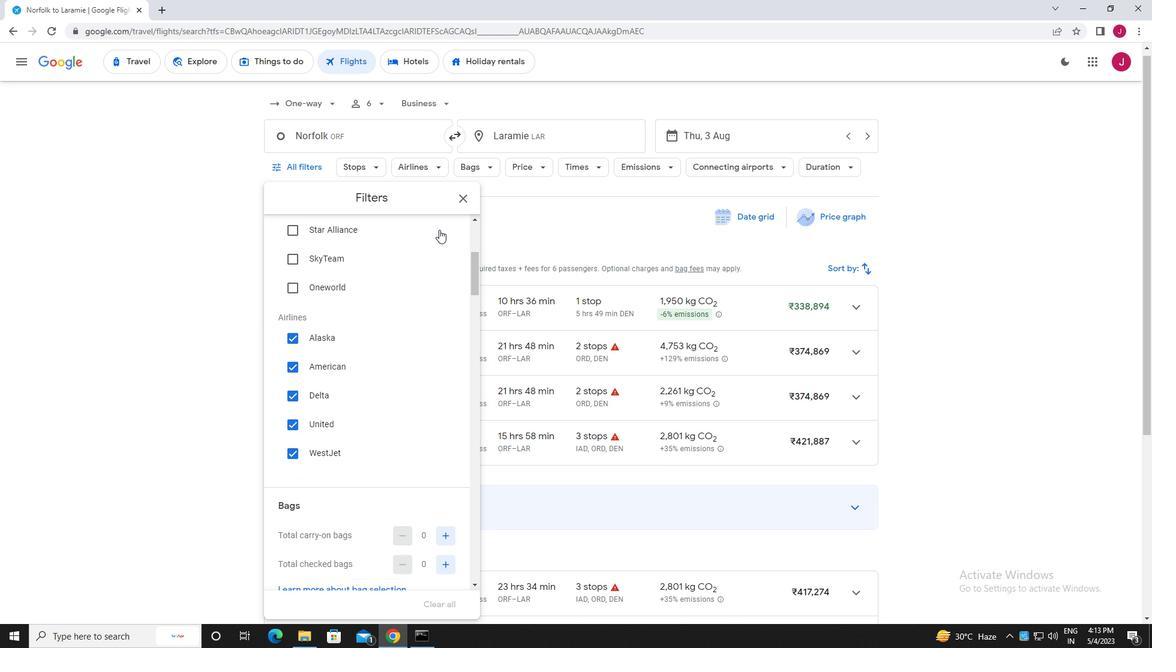 
Action: Mouse scrolled (438, 236) with delta (0, 0)
Screenshot: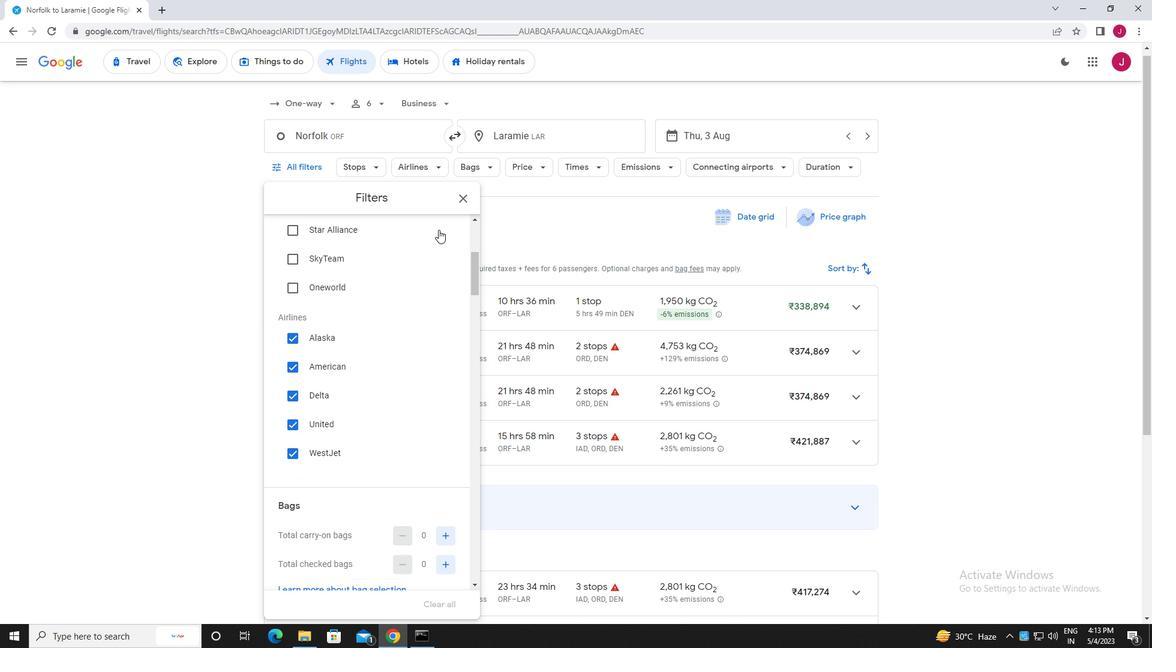 
Action: Mouse moved to (442, 242)
Screenshot: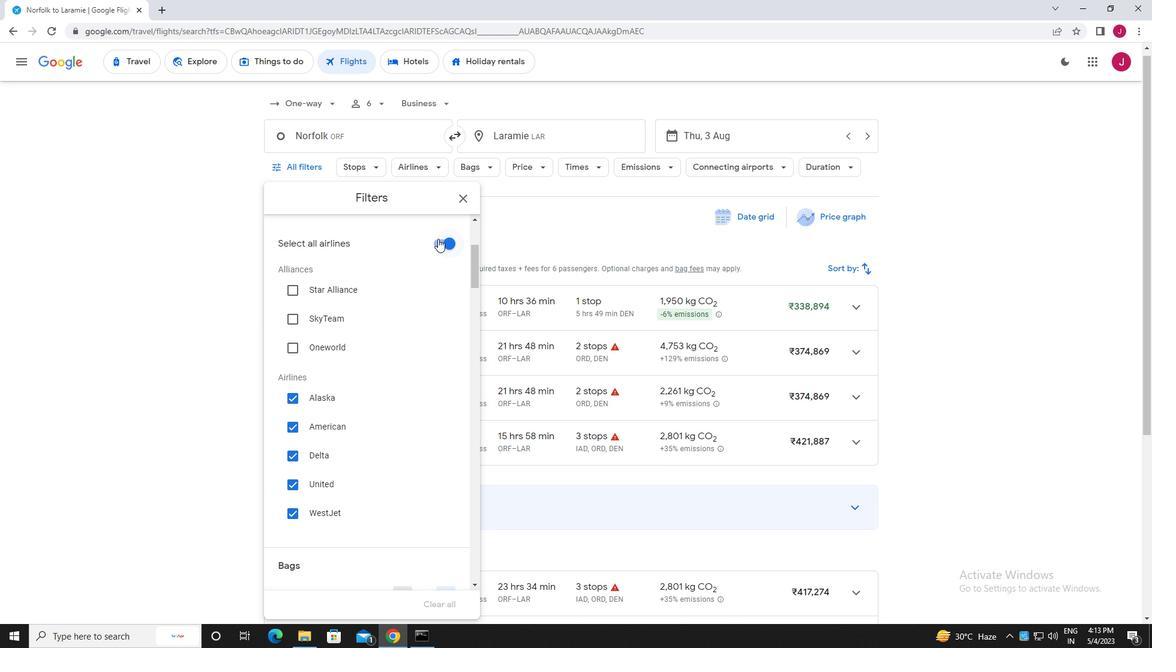 
Action: Mouse pressed left at (442, 242)
Screenshot: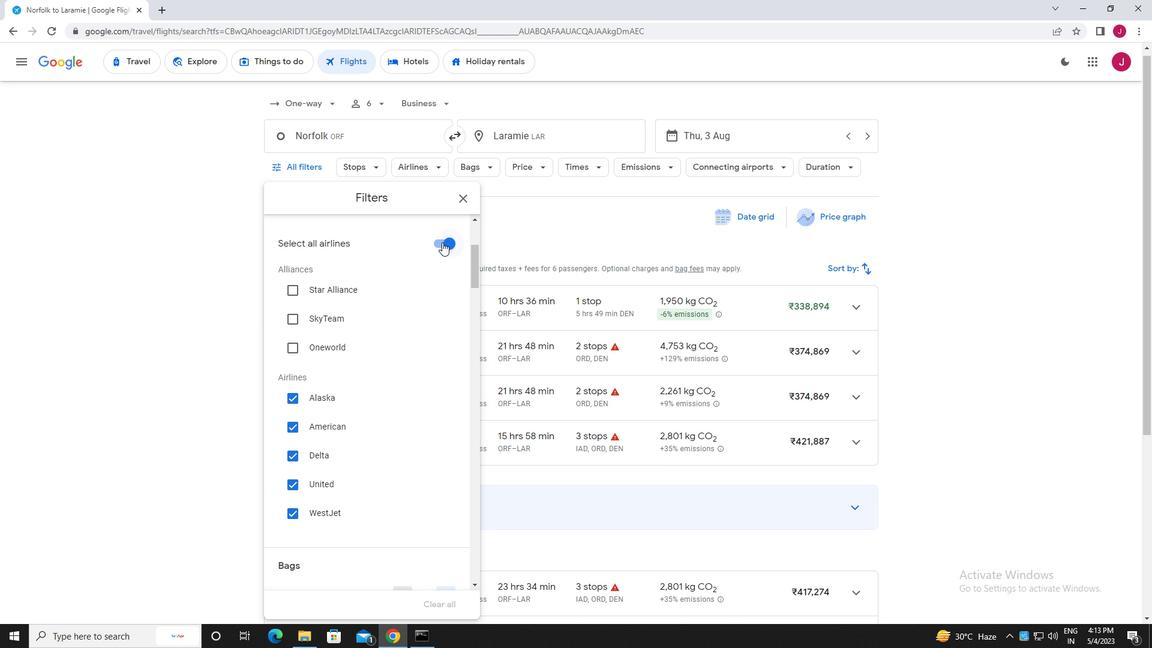 
Action: Mouse moved to (429, 297)
Screenshot: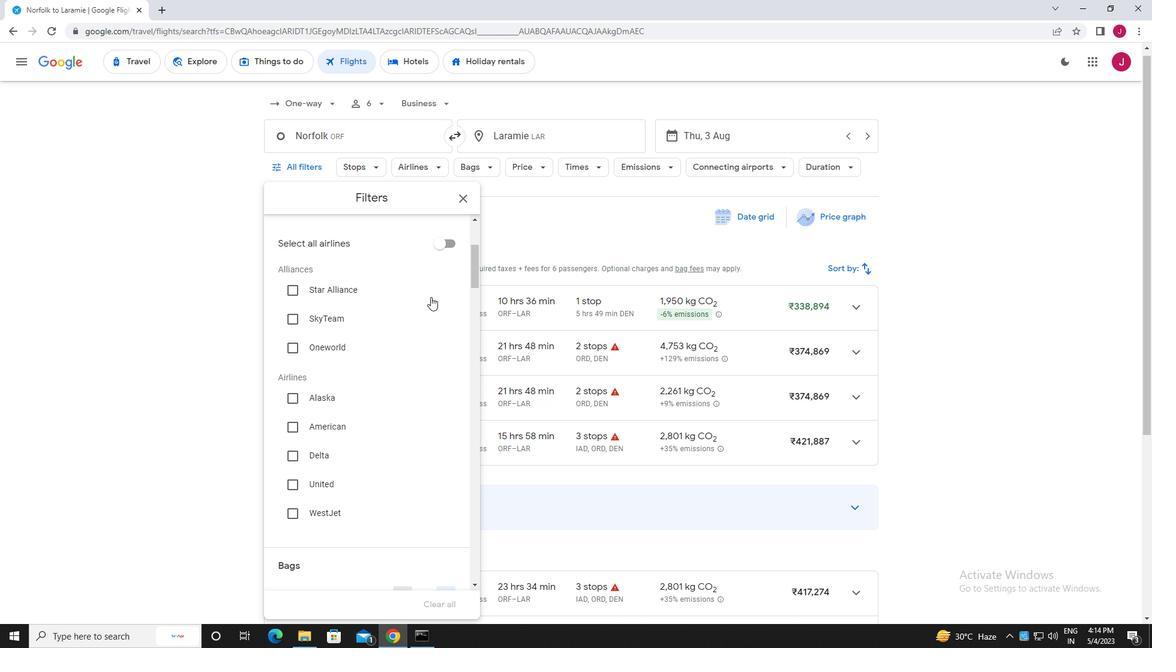 
Action: Mouse scrolled (429, 297) with delta (0, 0)
Screenshot: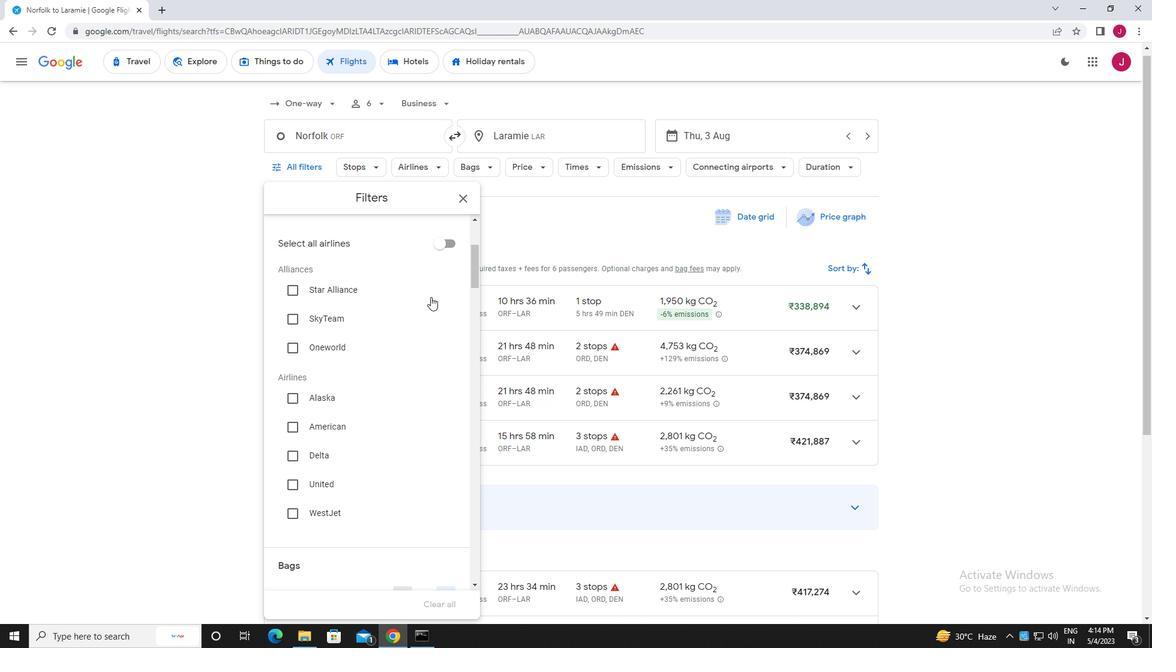 
Action: Mouse scrolled (429, 297) with delta (0, 0)
Screenshot: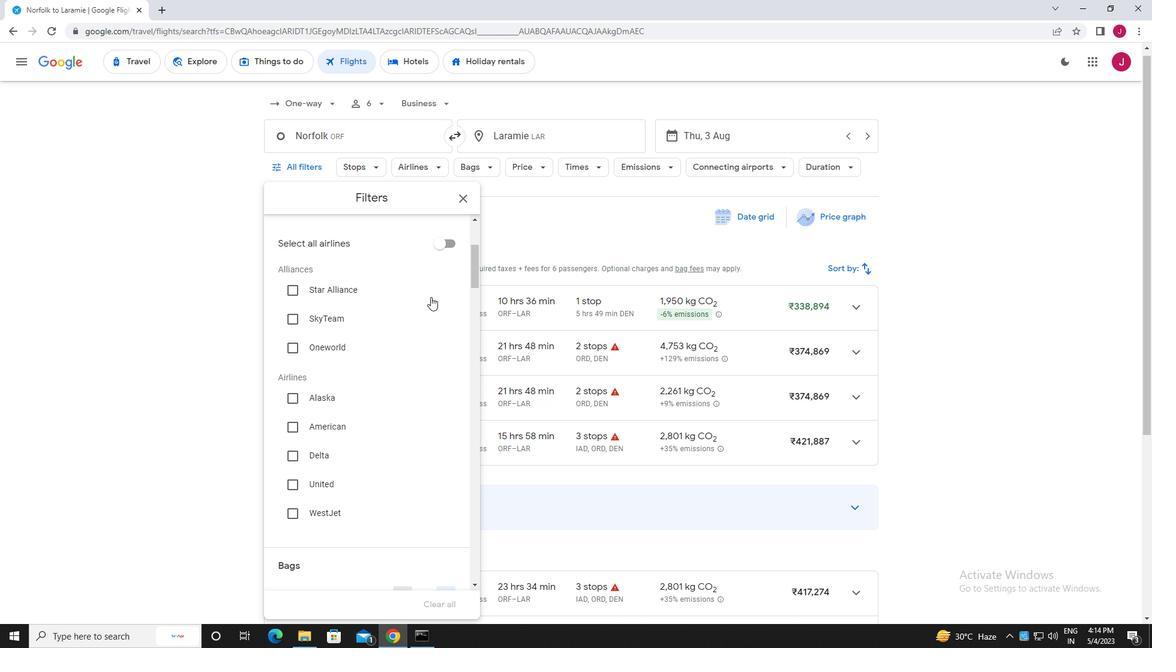 
Action: Mouse moved to (429, 298)
Screenshot: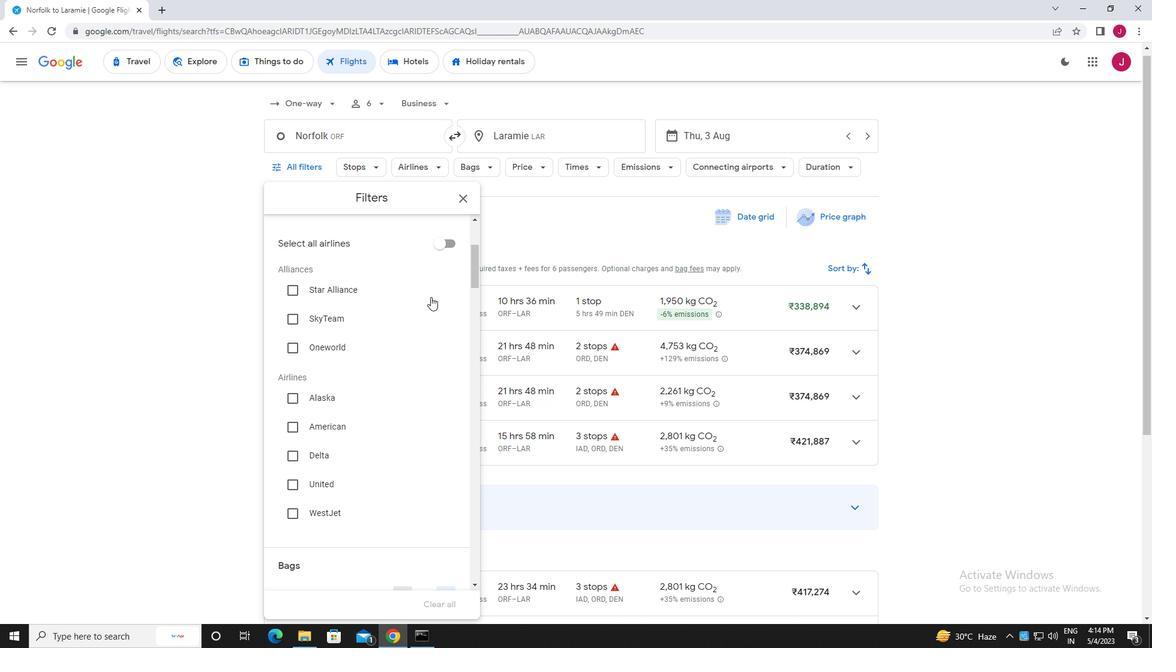 
Action: Mouse scrolled (429, 297) with delta (0, 0)
Screenshot: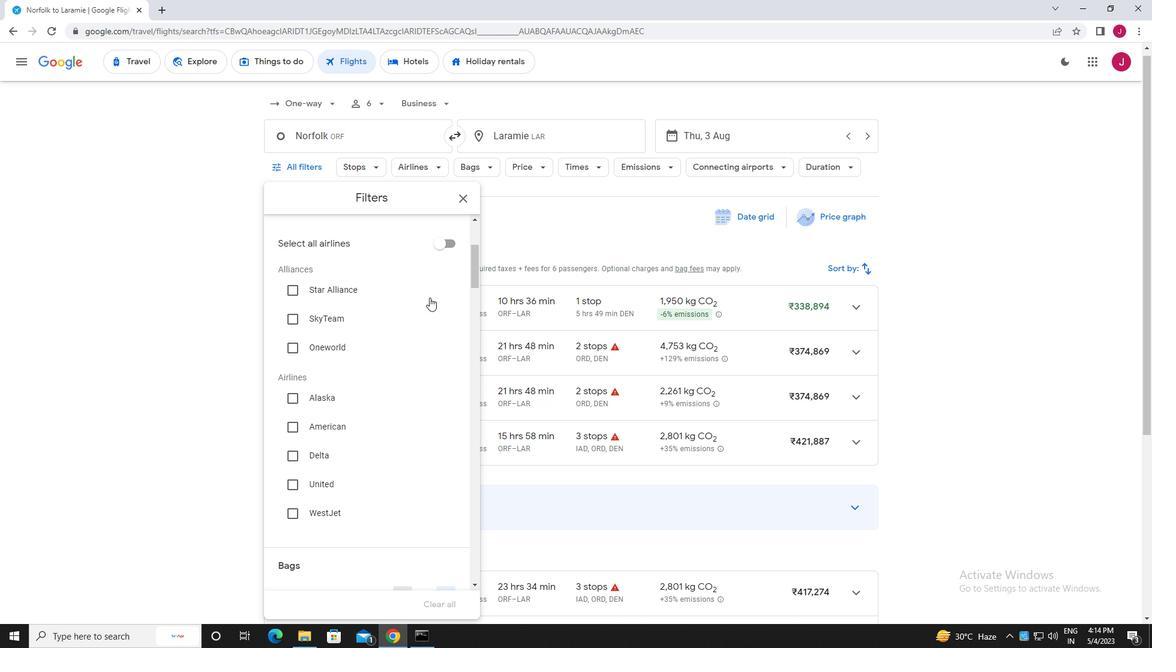 
Action: Mouse scrolled (429, 297) with delta (0, 0)
Screenshot: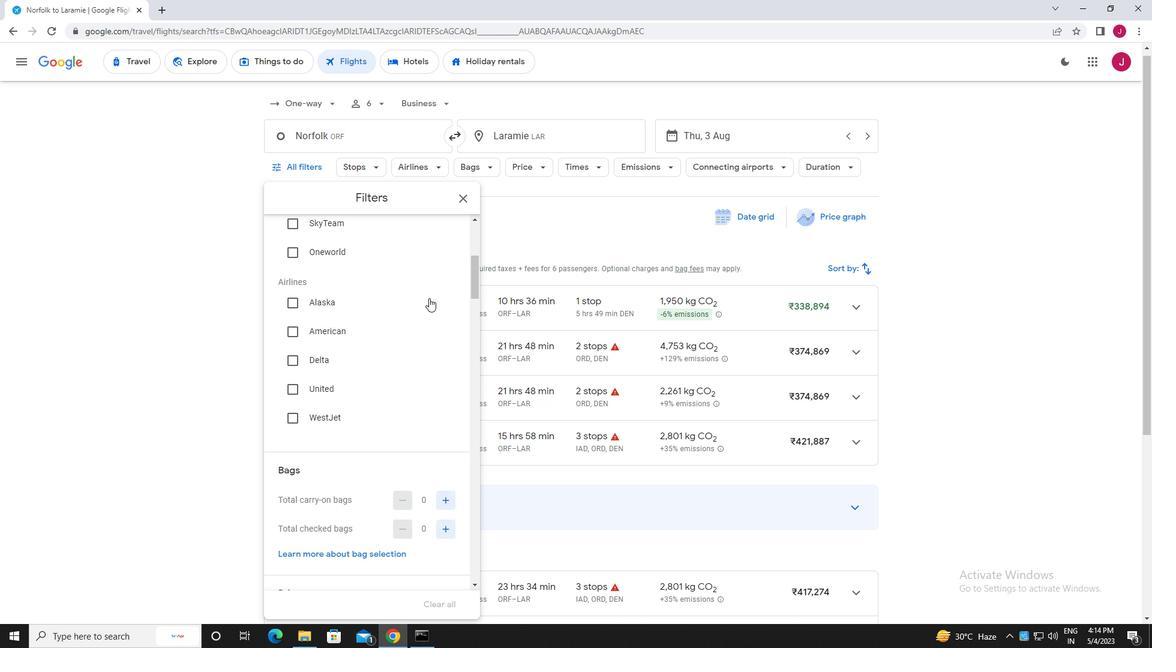 
Action: Mouse scrolled (429, 297) with delta (0, 0)
Screenshot: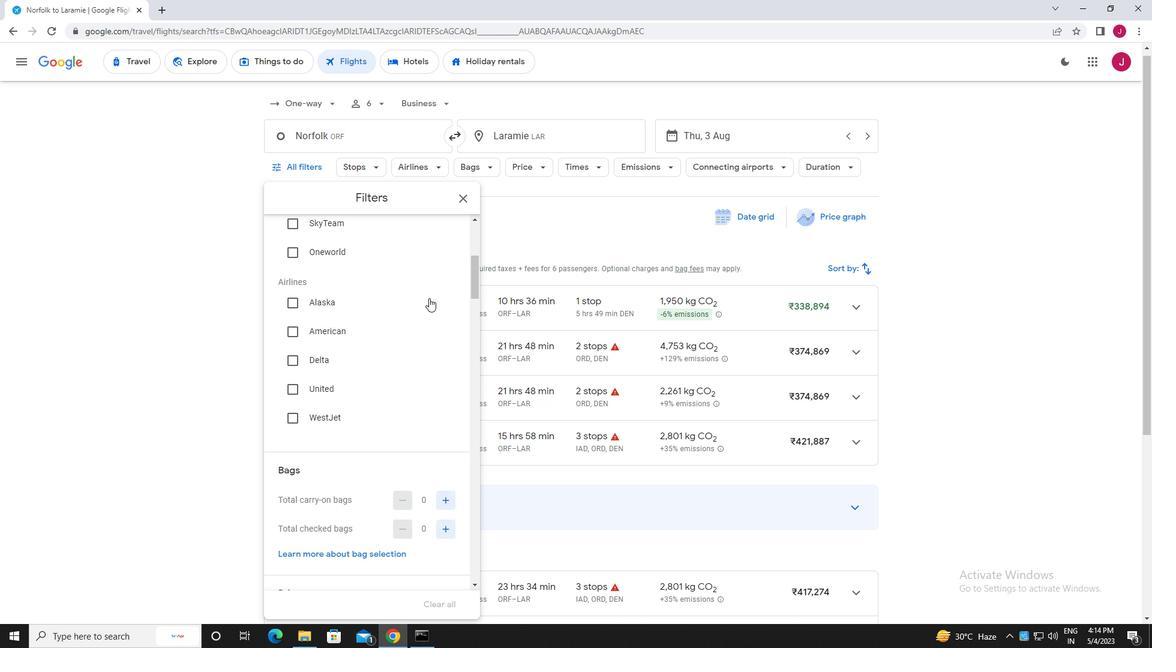 
Action: Mouse scrolled (429, 297) with delta (0, 0)
Screenshot: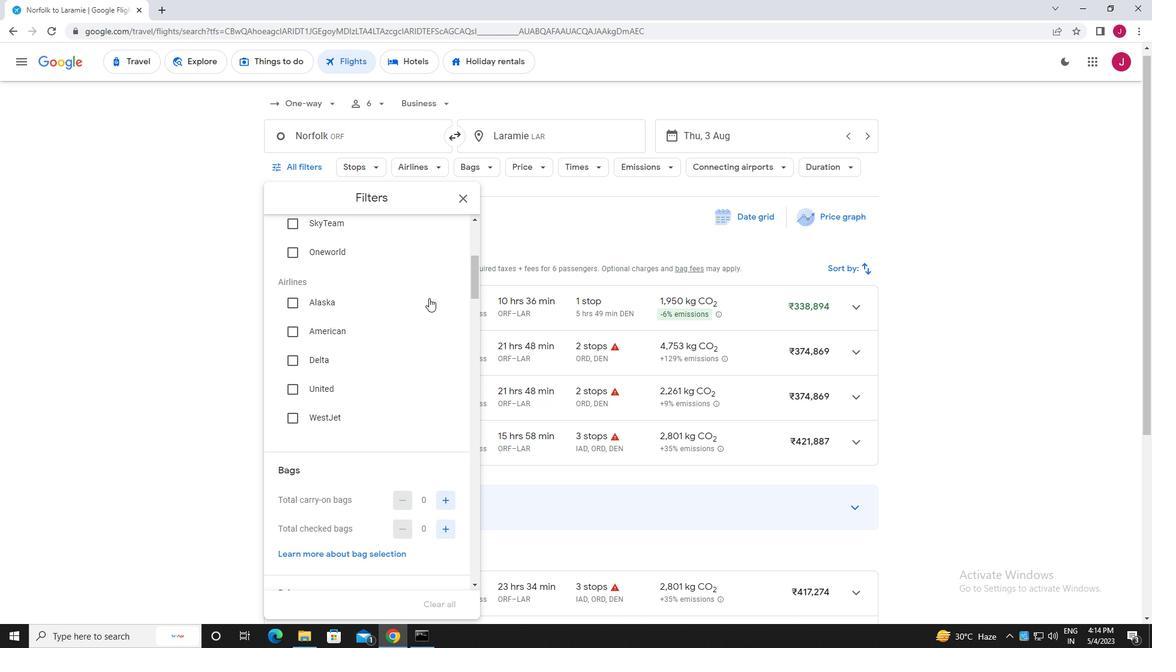
Action: Mouse moved to (448, 268)
Screenshot: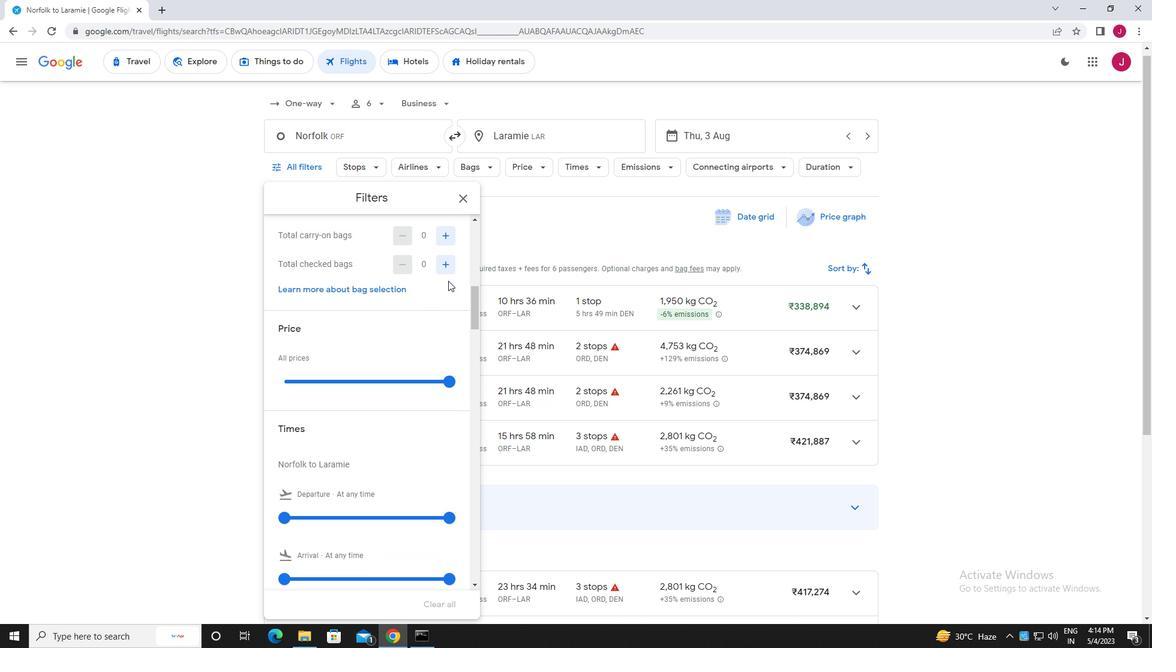 
Action: Mouse pressed left at (448, 268)
Screenshot: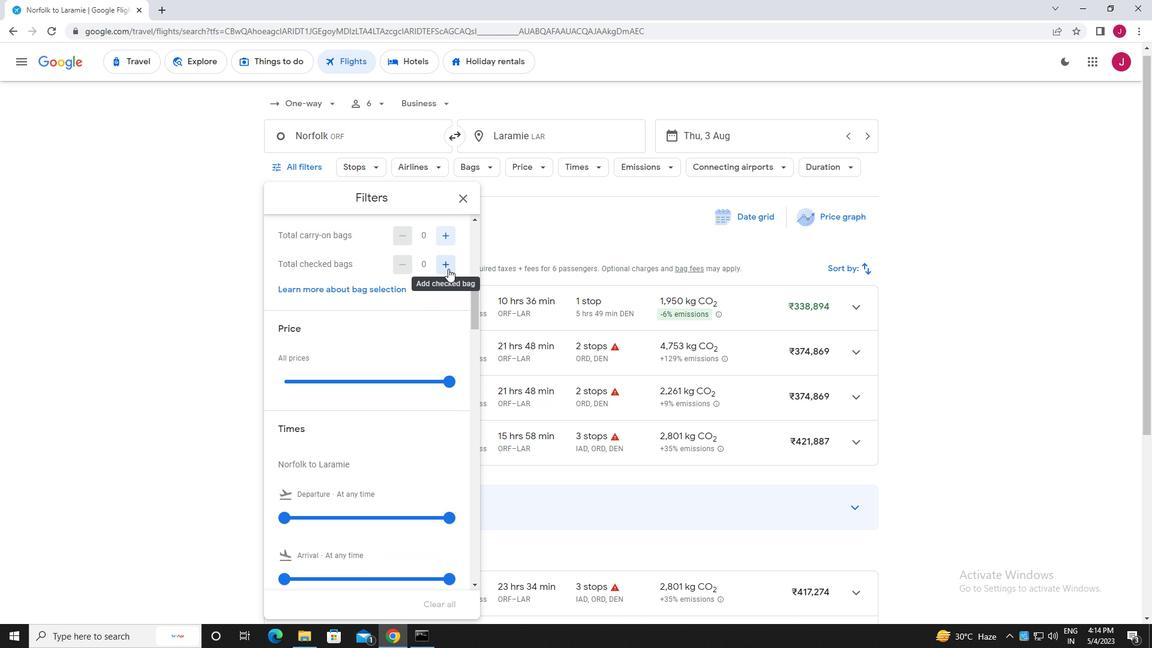 
Action: Mouse scrolled (448, 268) with delta (0, 0)
Screenshot: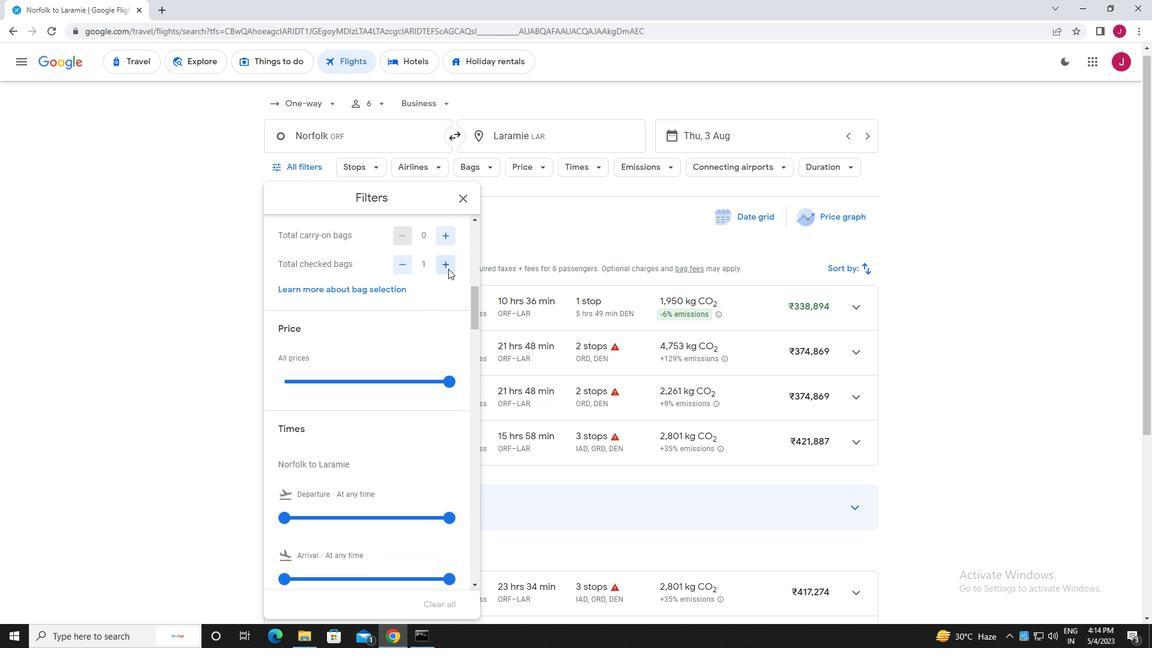 
Action: Mouse moved to (448, 268)
Screenshot: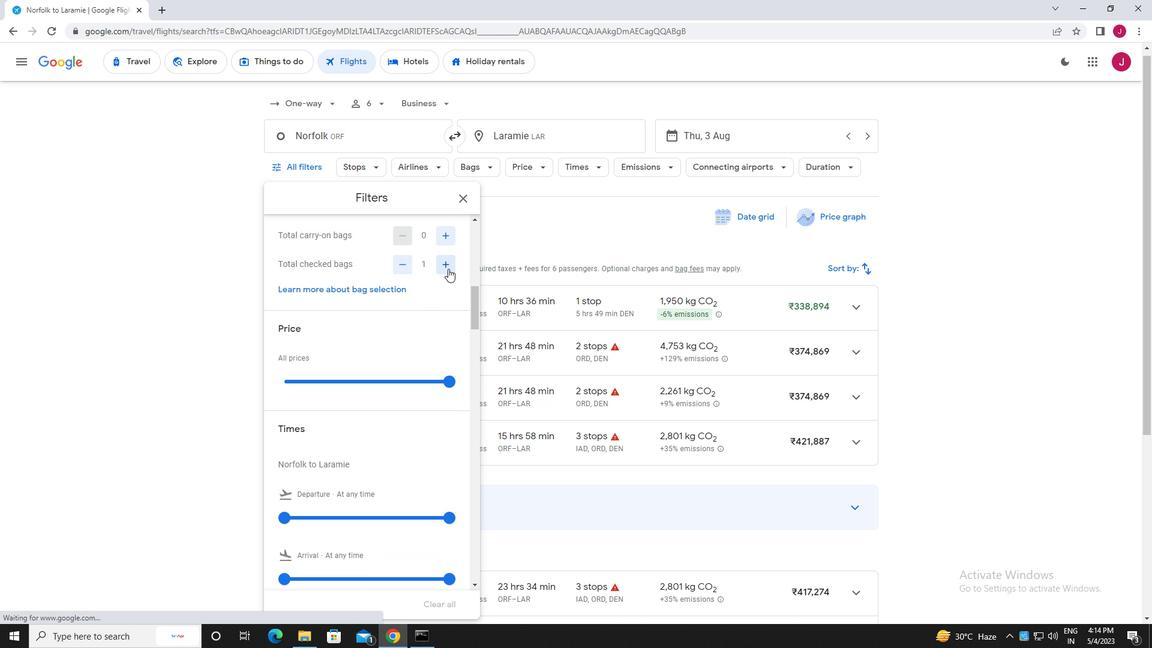 
Action: Mouse scrolled (448, 268) with delta (0, 0)
Screenshot: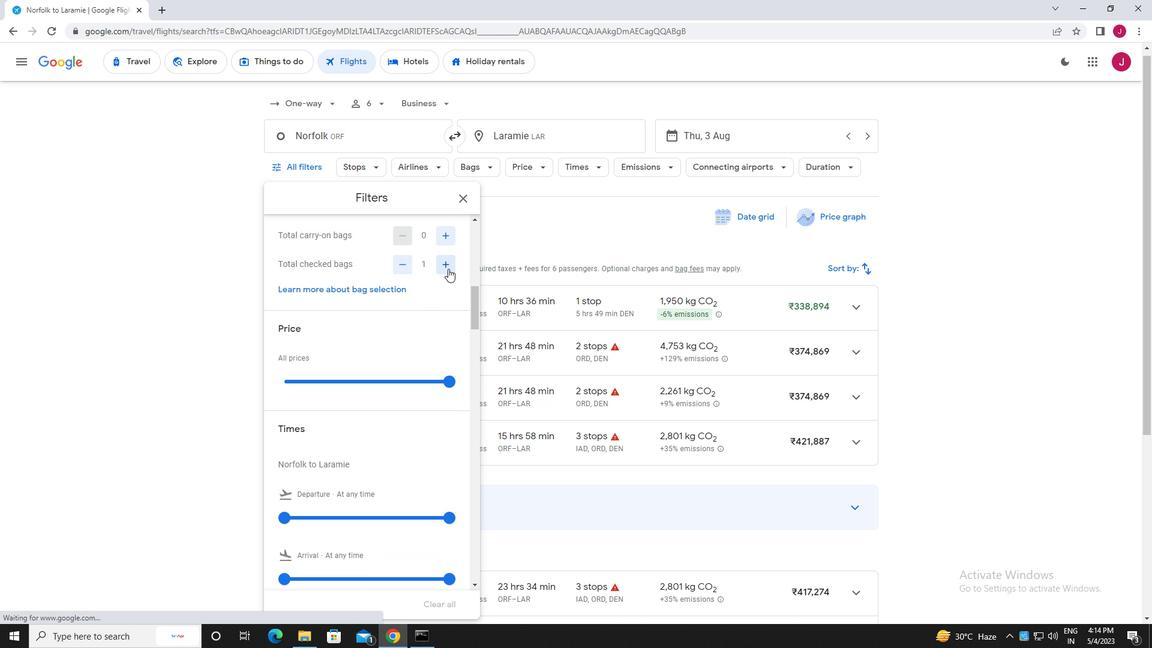 
Action: Mouse moved to (449, 262)
Screenshot: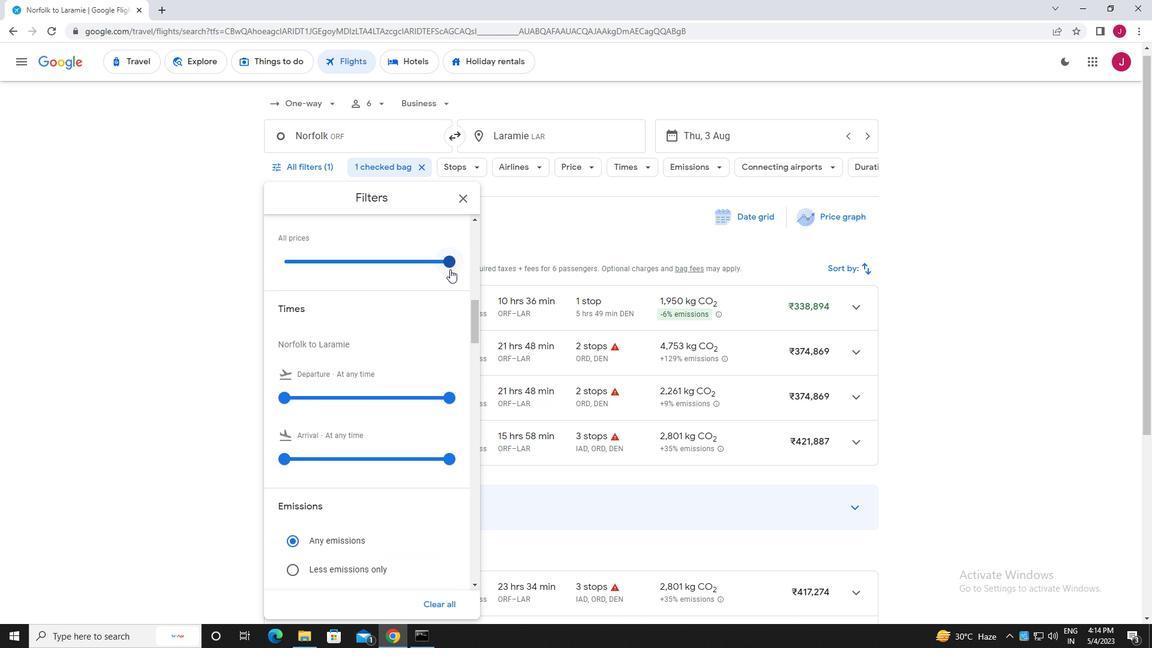 
Action: Mouse pressed left at (449, 262)
Screenshot: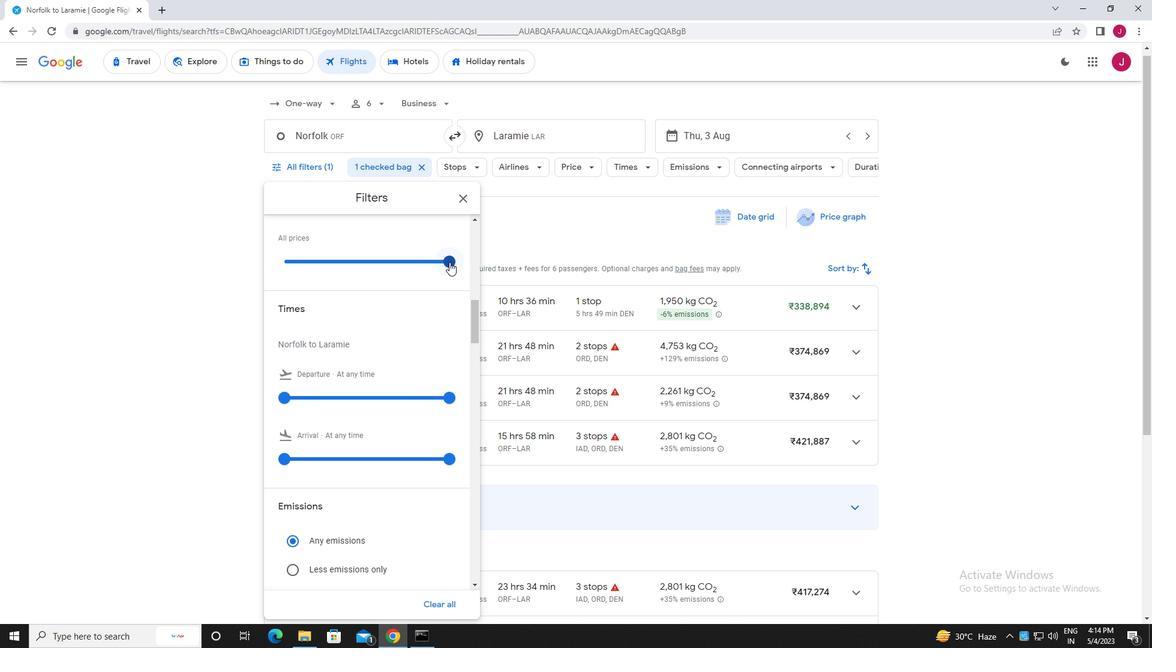 
Action: Mouse moved to (447, 264)
Screenshot: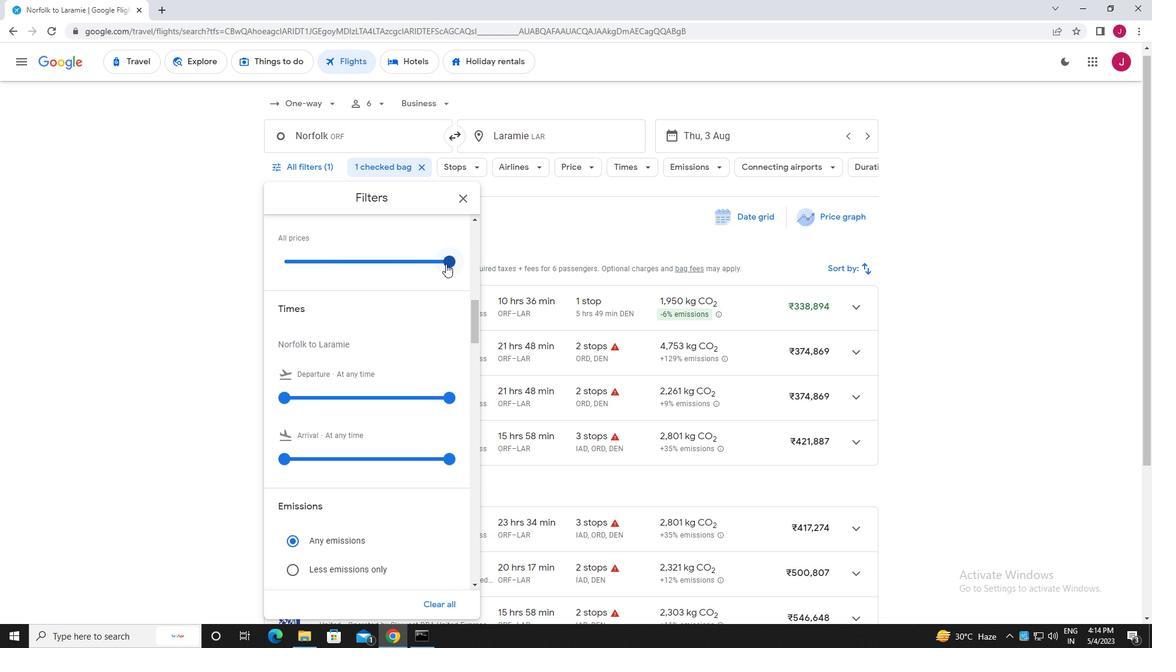 
Action: Mouse pressed left at (447, 264)
Screenshot: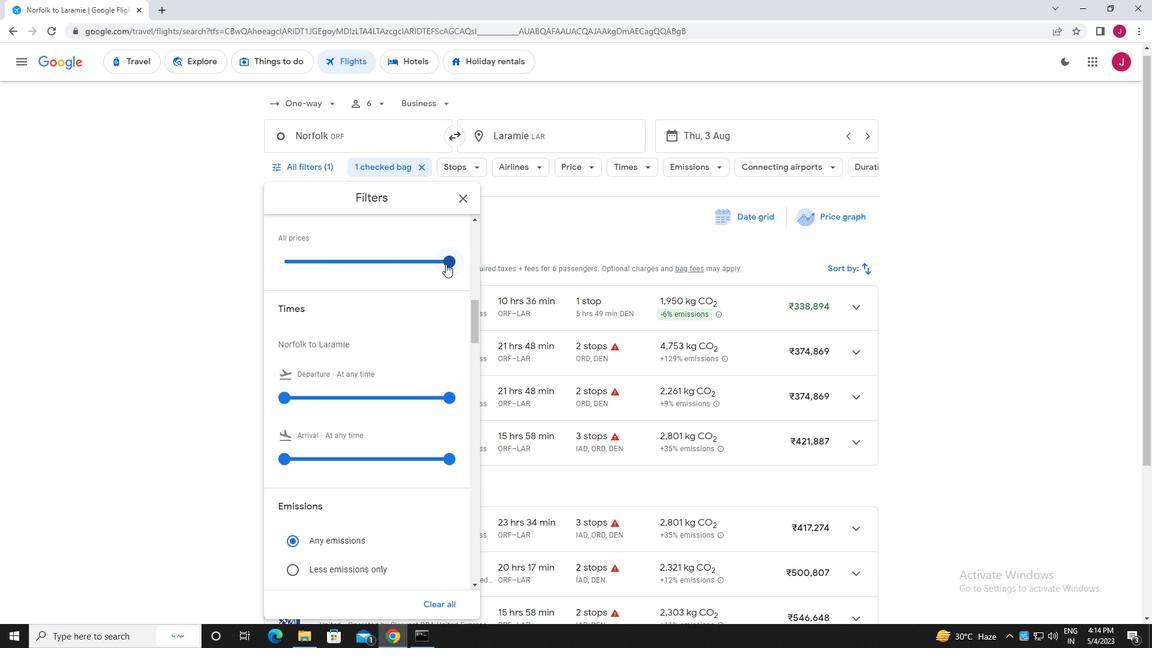 
Action: Mouse moved to (322, 265)
Screenshot: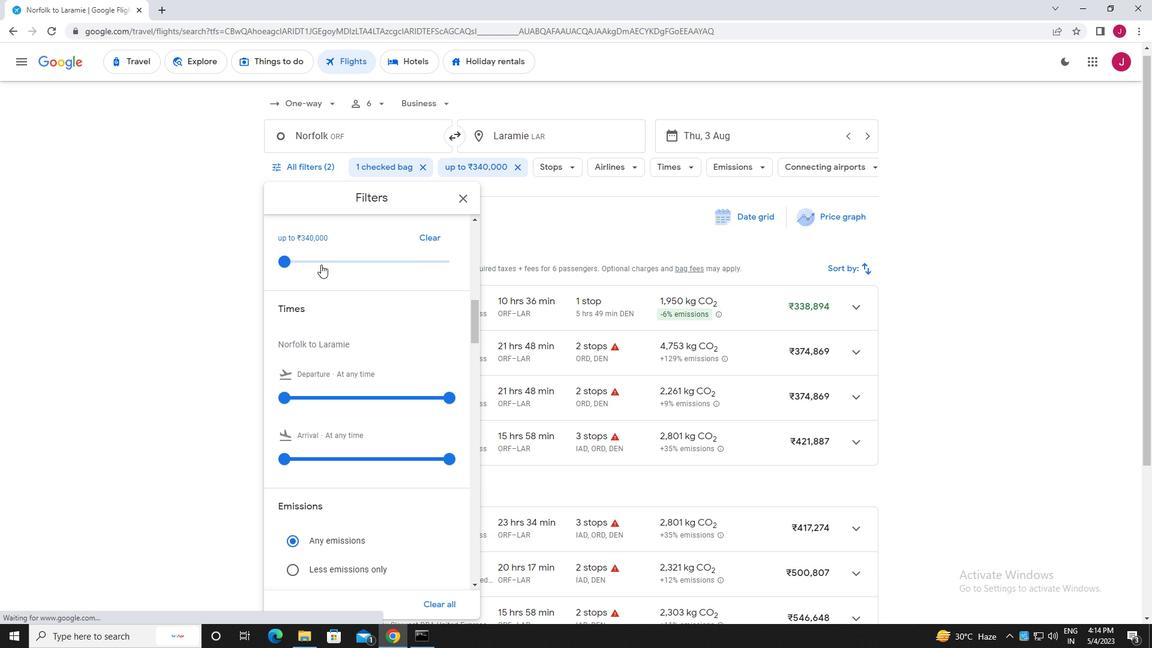 
Action: Mouse scrolled (322, 265) with delta (0, 0)
Screenshot: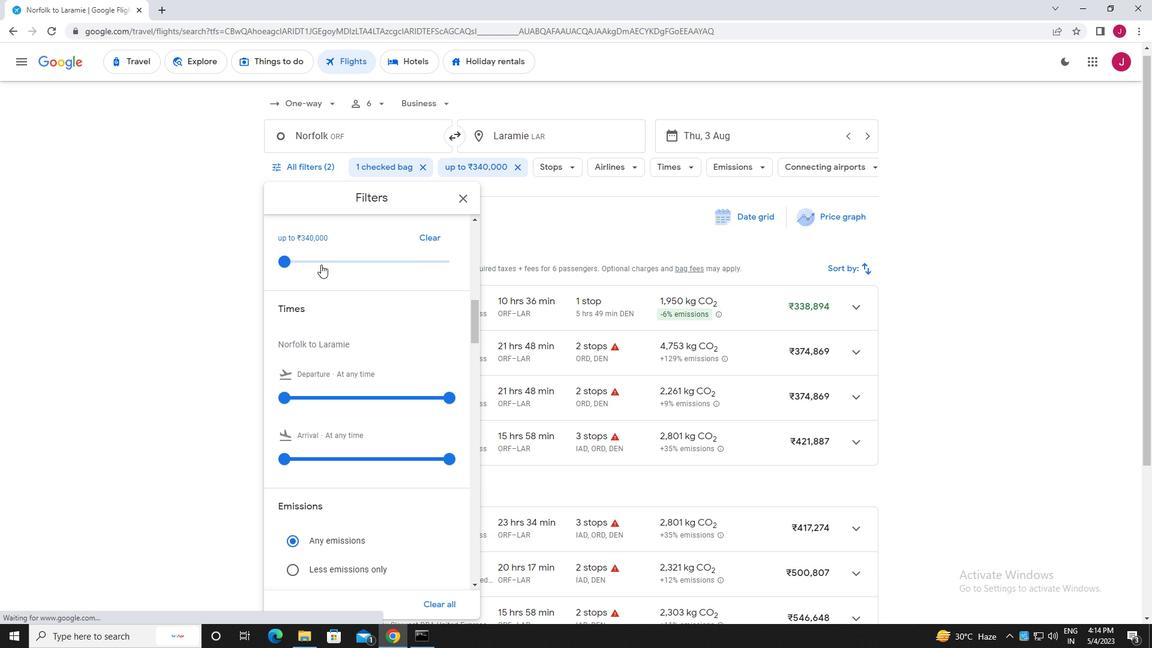 
Action: Mouse moved to (323, 266)
Screenshot: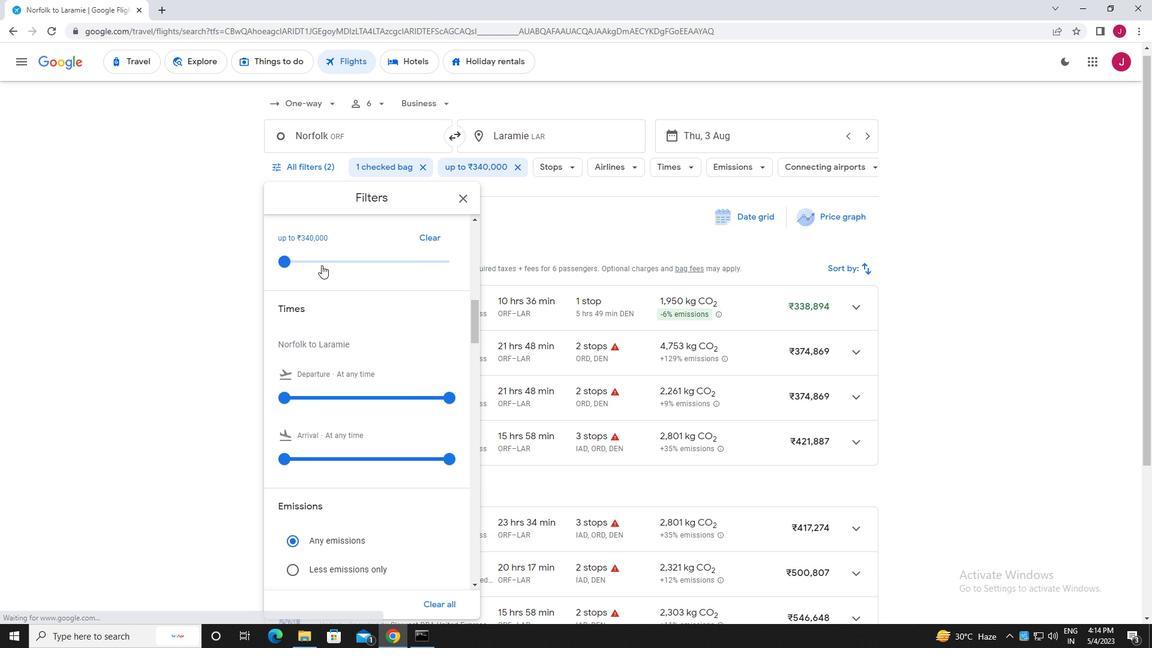 
Action: Mouse scrolled (323, 265) with delta (0, 0)
Screenshot: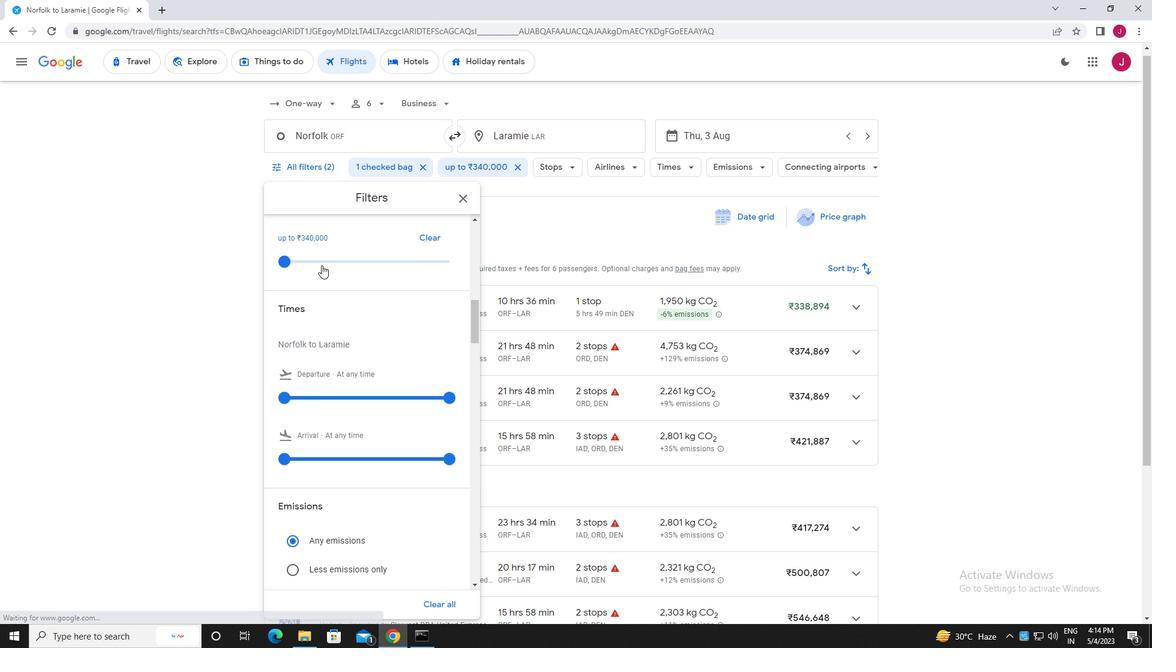 
Action: Mouse moved to (279, 277)
Screenshot: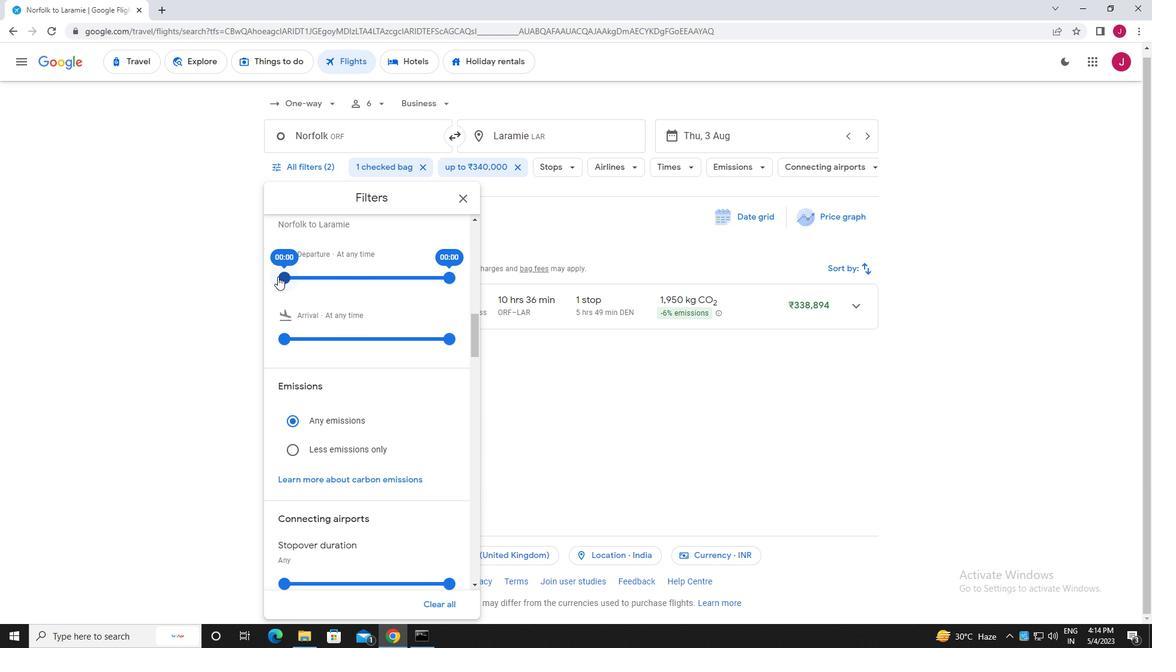 
Action: Mouse pressed left at (279, 277)
Screenshot: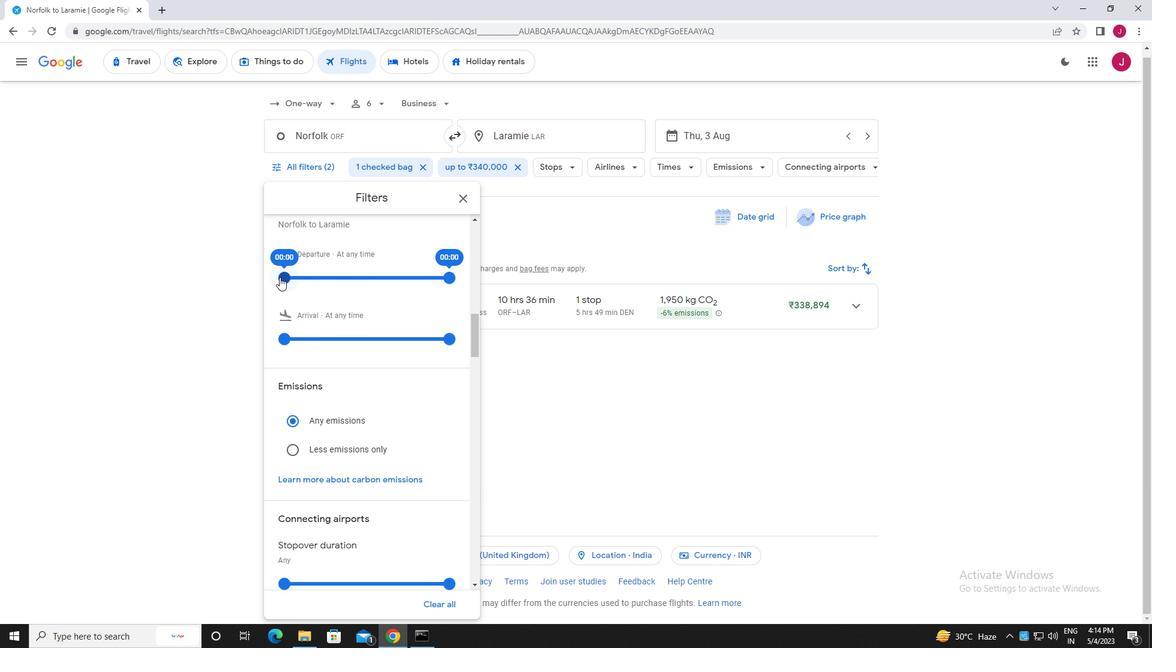 
Action: Mouse moved to (450, 277)
Screenshot: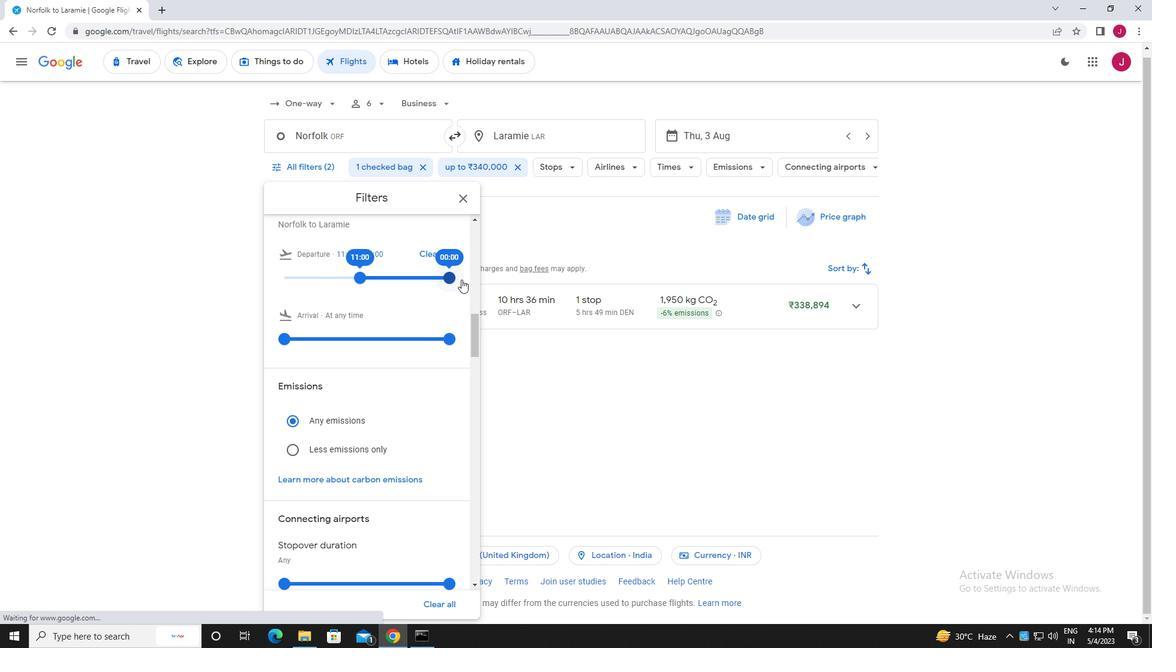 
Action: Mouse pressed left at (450, 277)
Screenshot: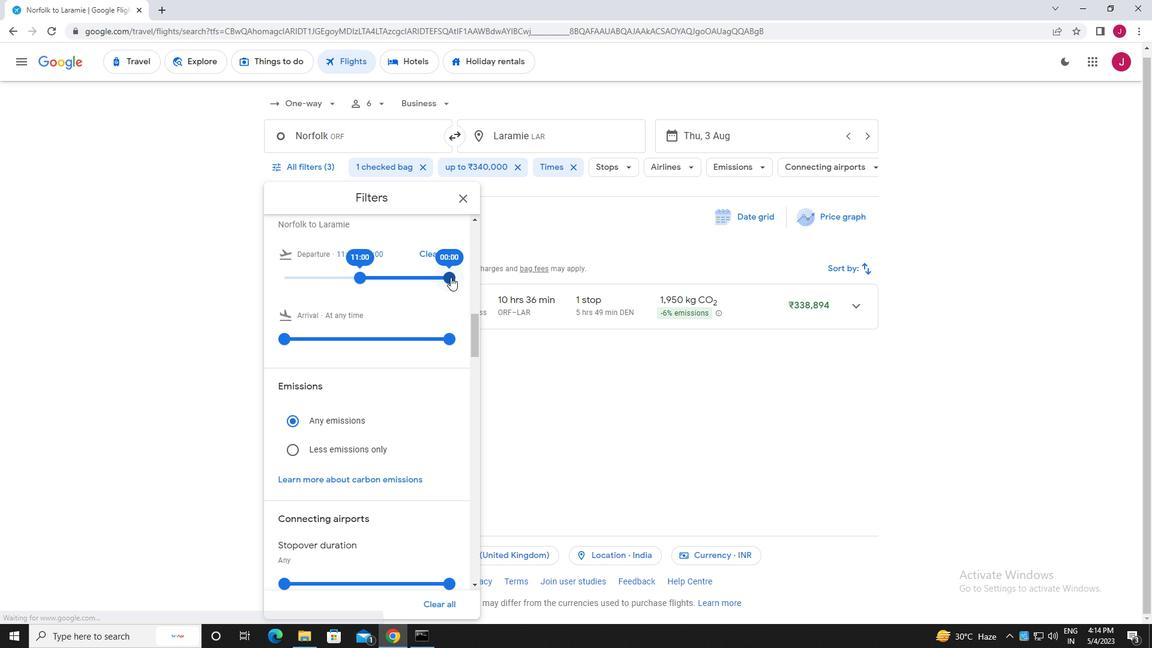 
Action: Mouse moved to (463, 199)
Screenshot: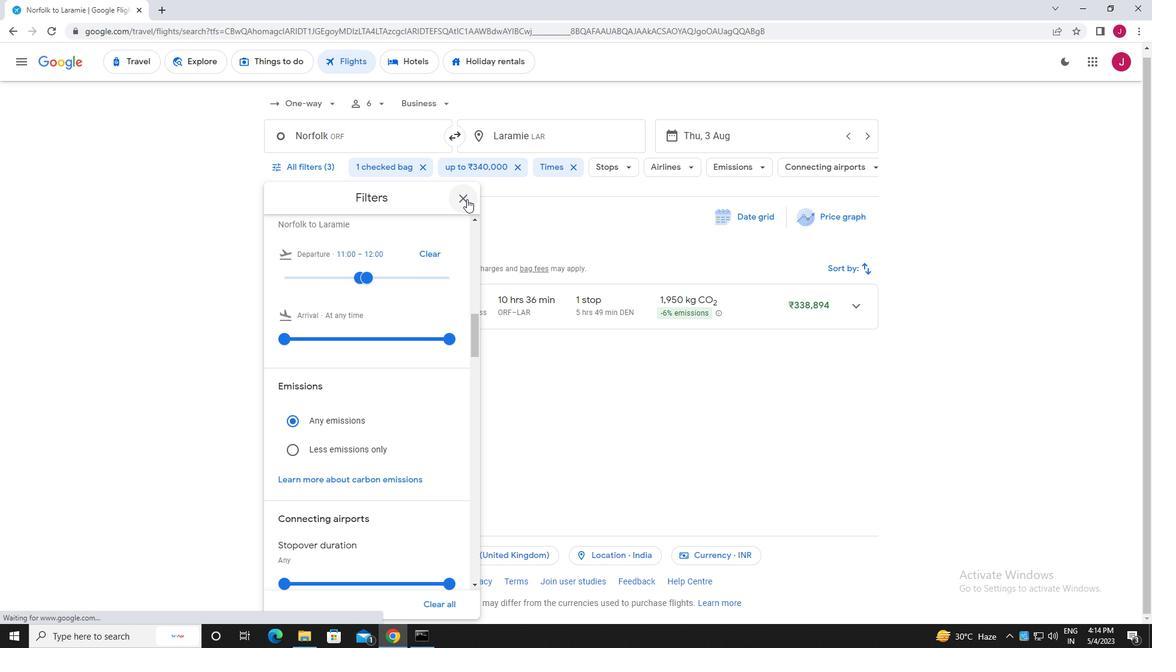 
Action: Mouse pressed left at (463, 199)
Screenshot: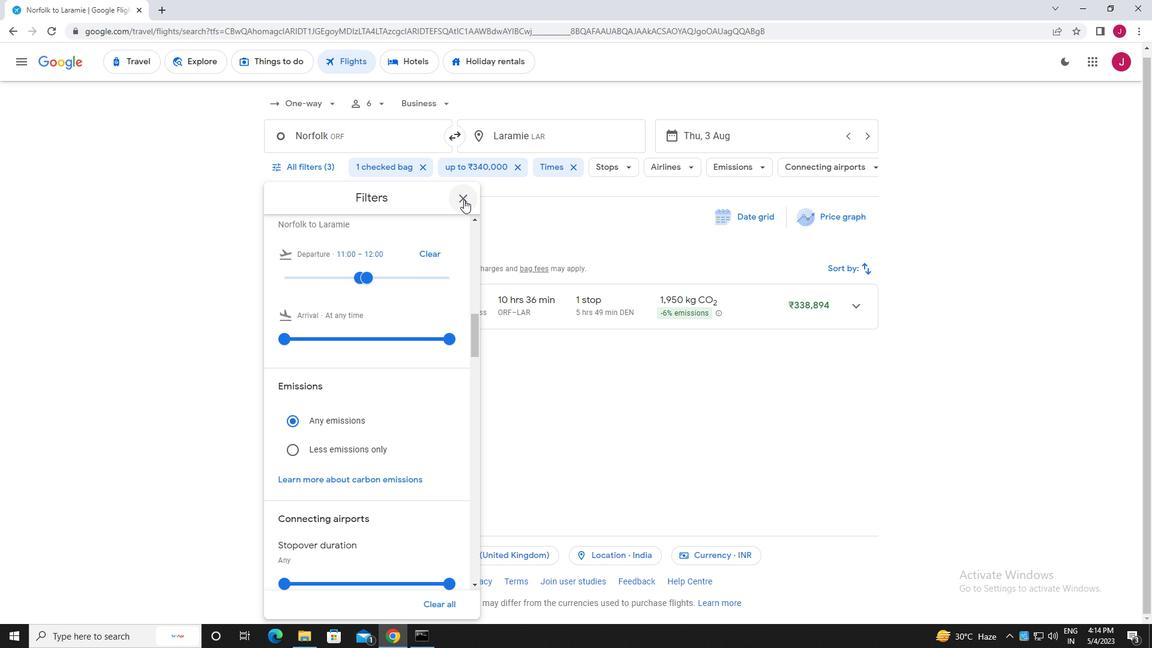
Action: Mouse moved to (463, 199)
Screenshot: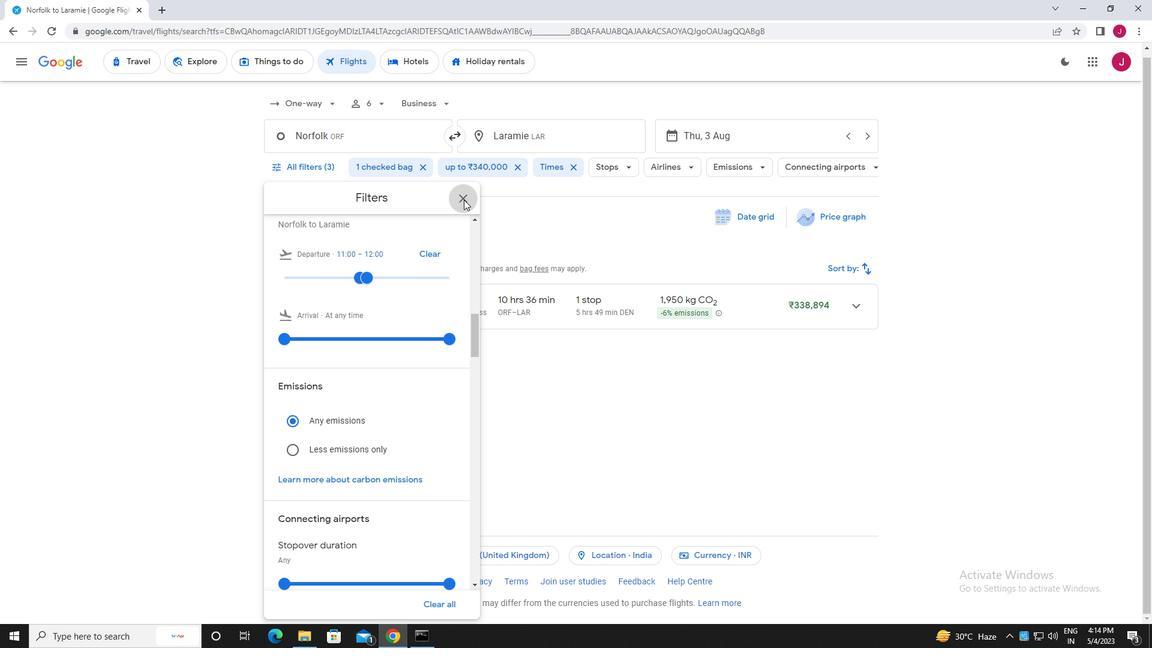 
